 Task: Look for space in Gardner, United States from 6th September, 2023 to 15th September, 2023 for 6 adults in price range Rs.8000 to Rs.12000. Place can be entire place or private room with 6 bedrooms having 6 beds and 6 bathrooms. Property type can be house, flat, guest house. Amenities needed are: wifi, TV, free parkinig on premises, gym, breakfast. Booking option can be shelf check-in. Required host language is English.
Action: Mouse moved to (424, 116)
Screenshot: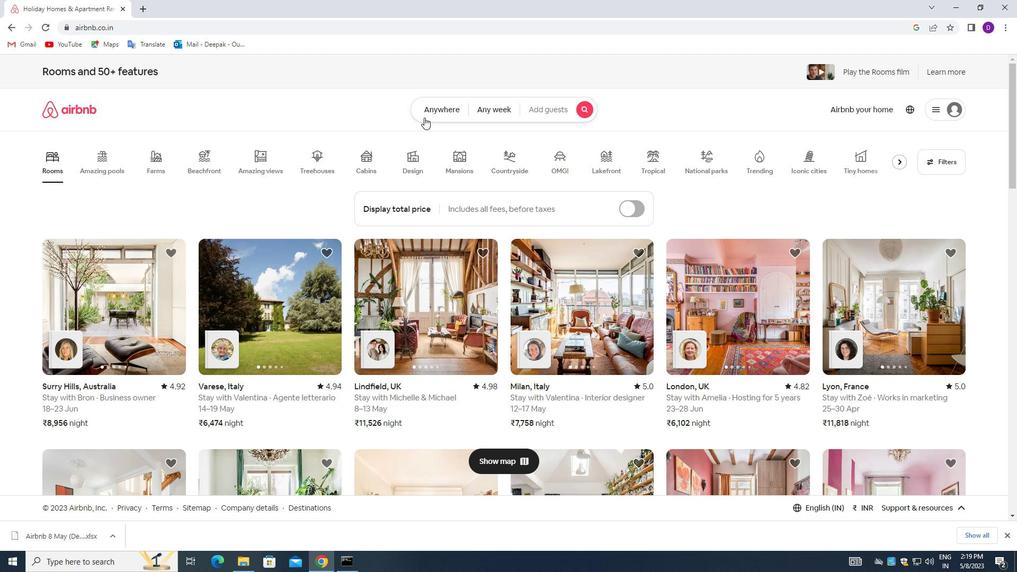 
Action: Mouse pressed left at (424, 116)
Screenshot: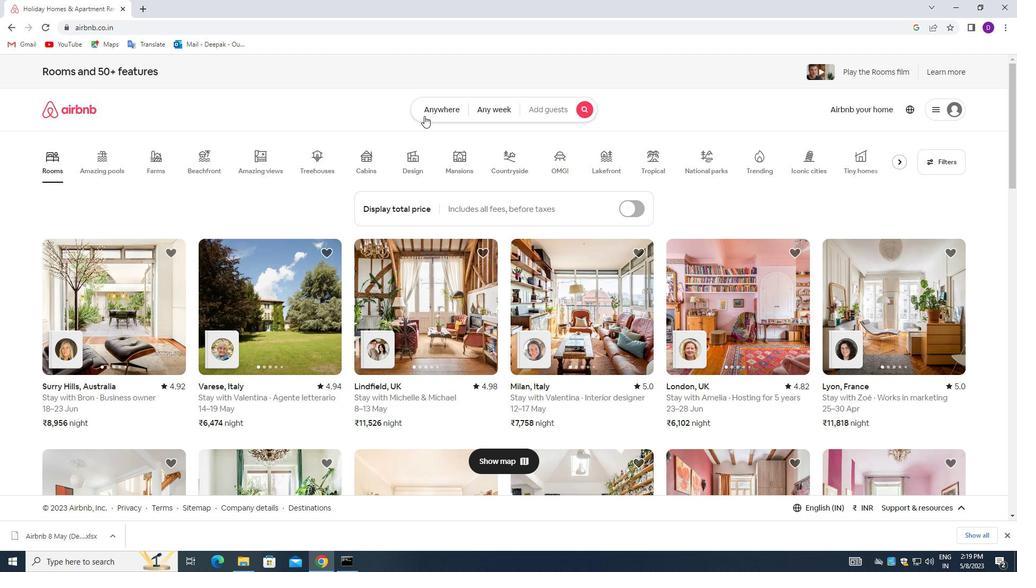 
Action: Mouse moved to (397, 157)
Screenshot: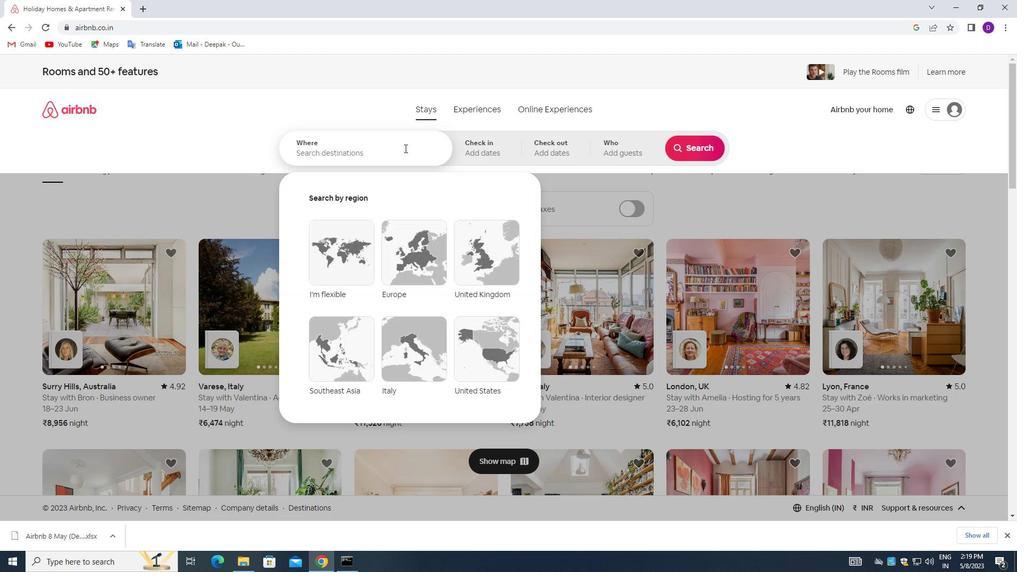
Action: Mouse pressed left at (397, 157)
Screenshot: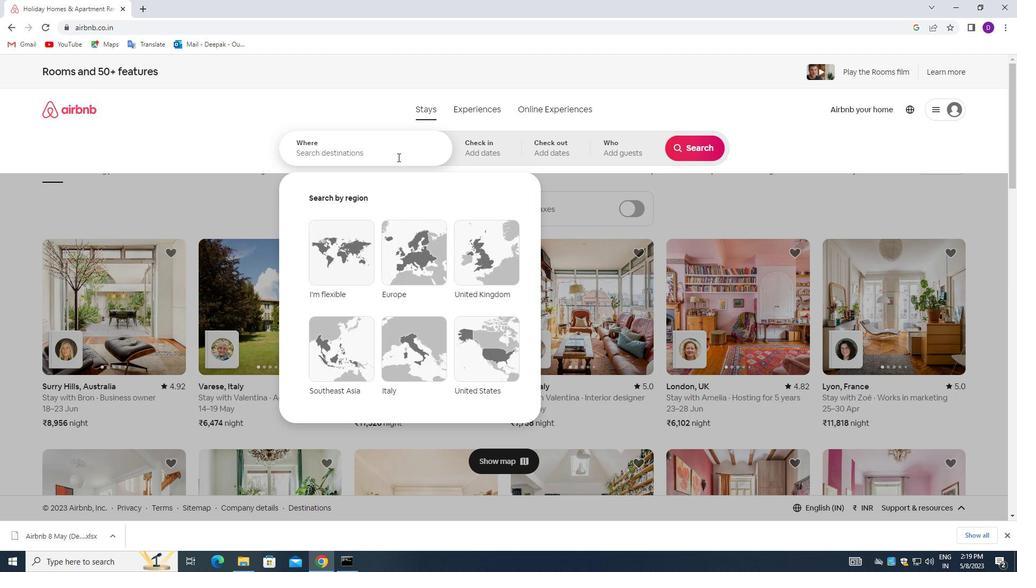 
Action: Mouse moved to (225, 219)
Screenshot: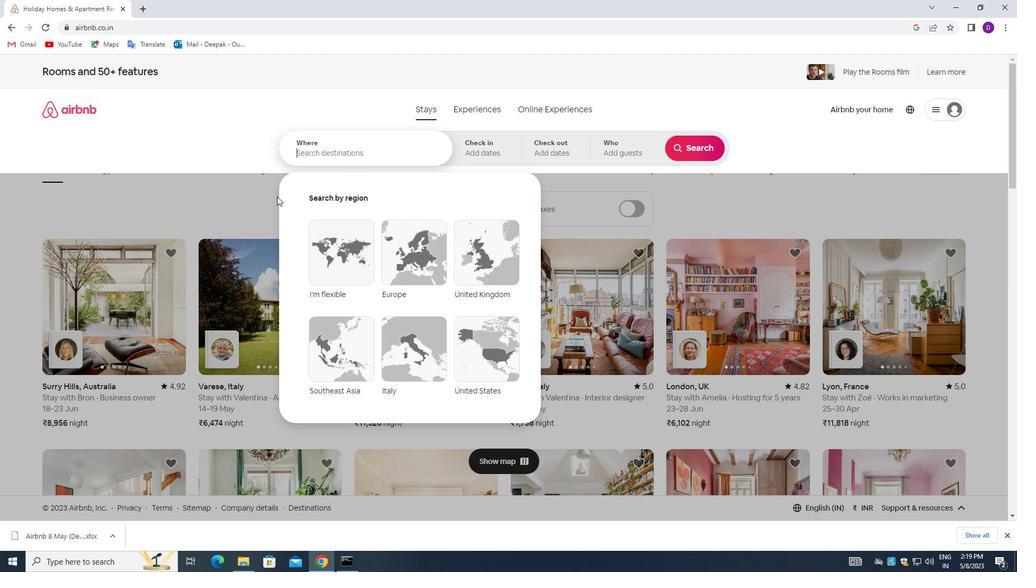 
Action: Key pressed <Key.shift_r>Garde<Key.backspace>ner,<Key.space><Key.shift>UNITED<Key.space><Key.shift_r>STATES<Key.enter>
Screenshot: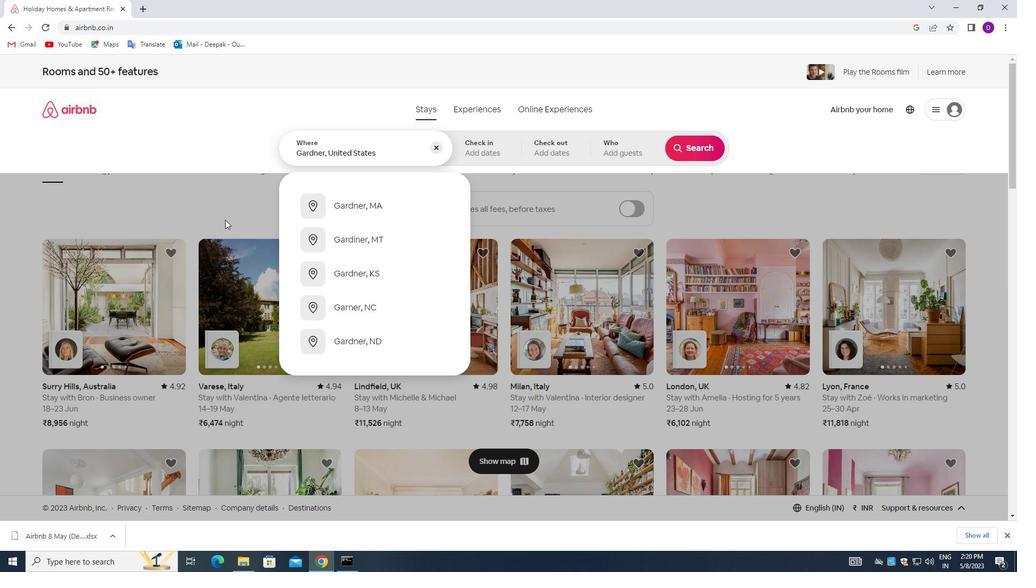 
Action: Mouse moved to (692, 235)
Screenshot: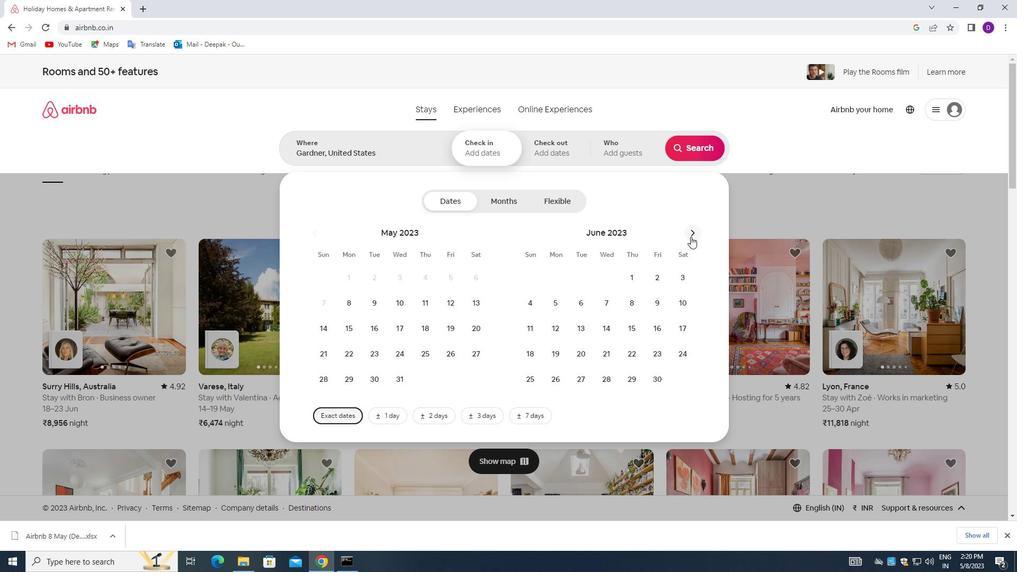 
Action: Mouse pressed left at (692, 235)
Screenshot: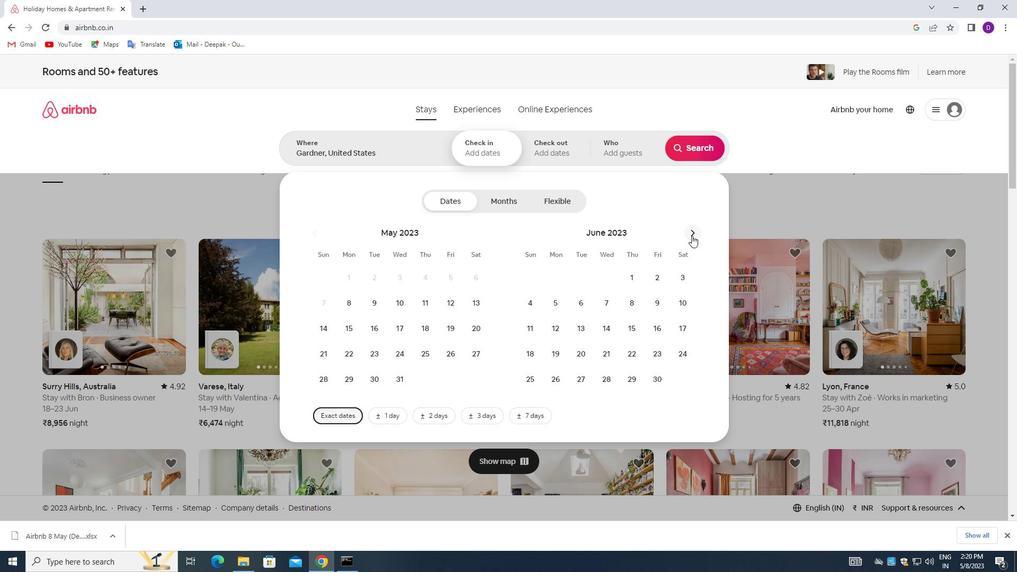 
Action: Mouse pressed left at (692, 235)
Screenshot: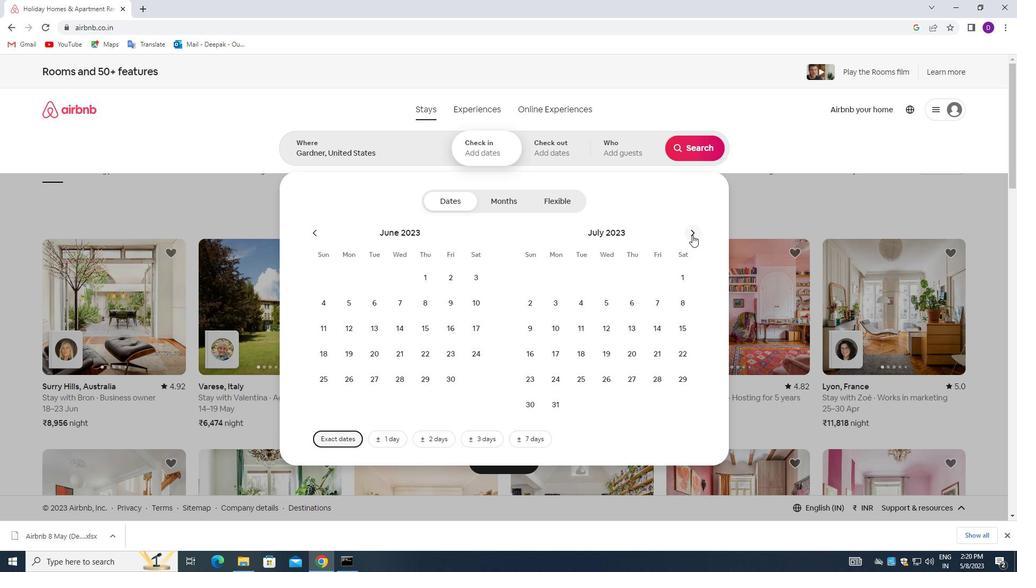 
Action: Mouse pressed left at (692, 235)
Screenshot: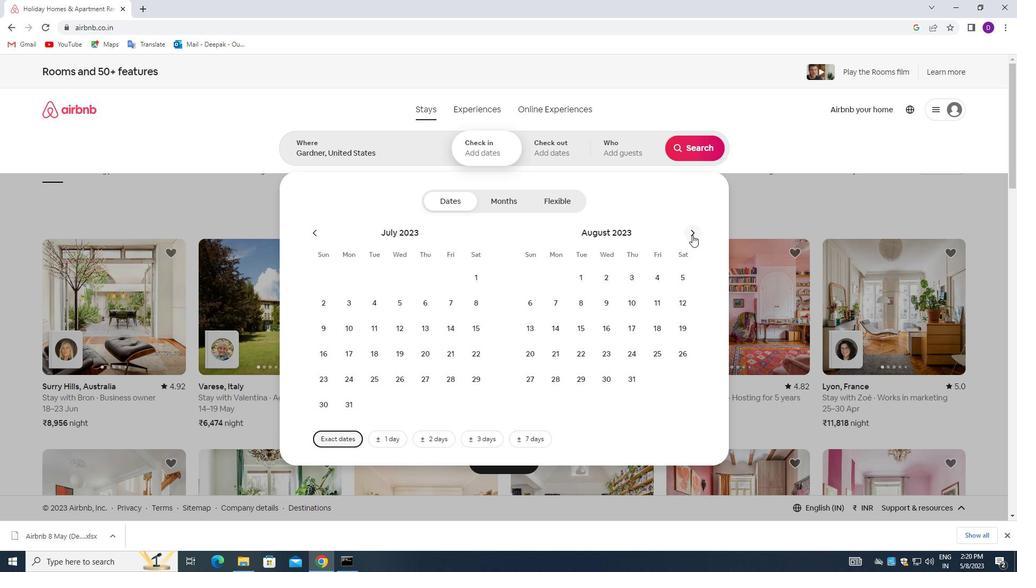 
Action: Mouse moved to (607, 301)
Screenshot: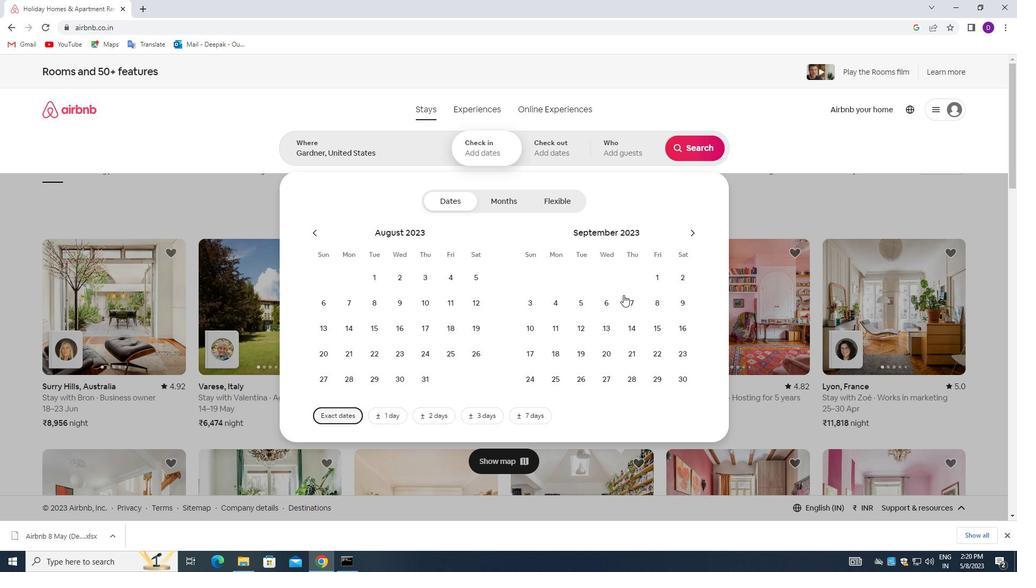 
Action: Mouse pressed left at (607, 301)
Screenshot: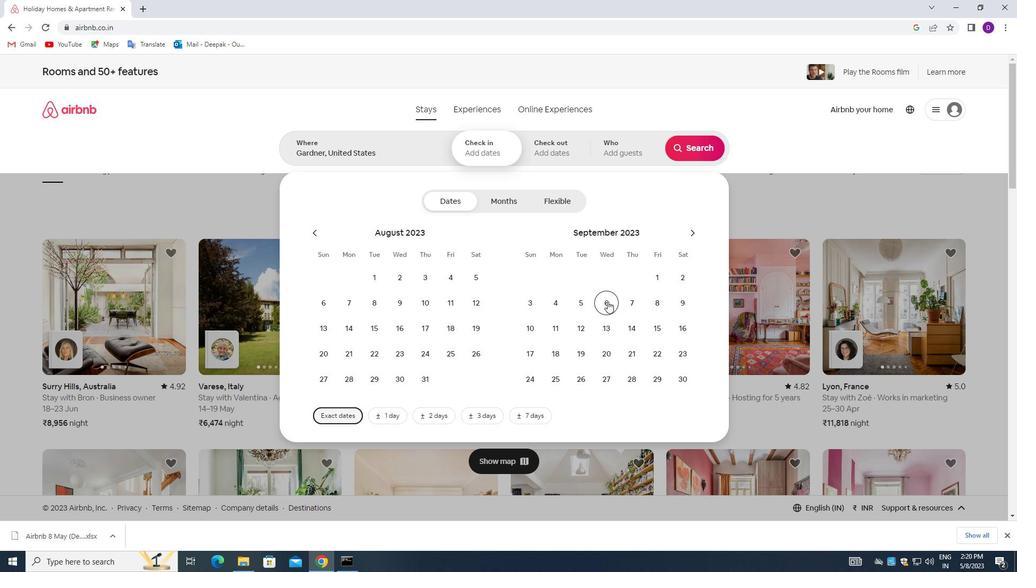 
Action: Mouse moved to (655, 325)
Screenshot: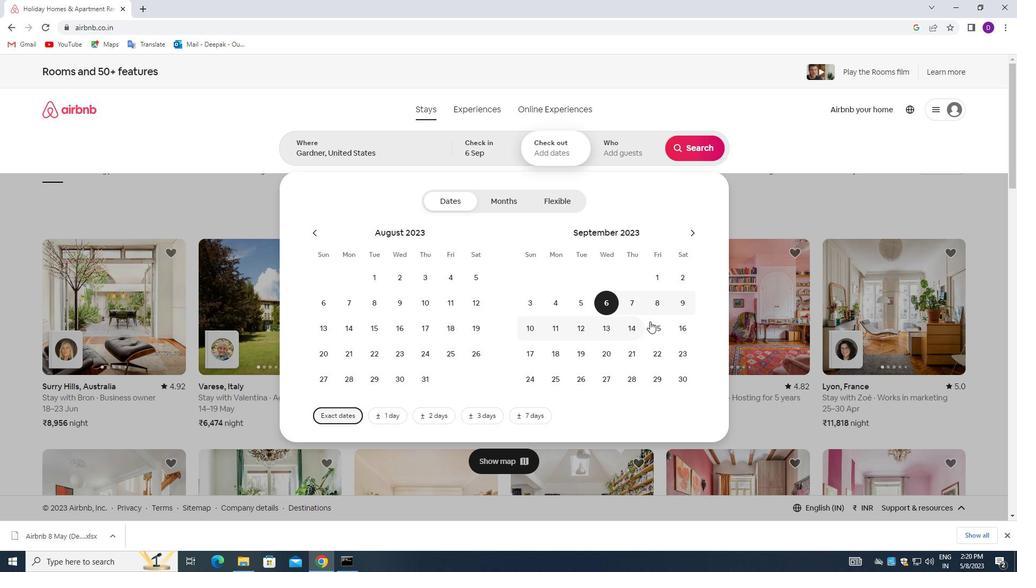 
Action: Mouse pressed left at (655, 325)
Screenshot: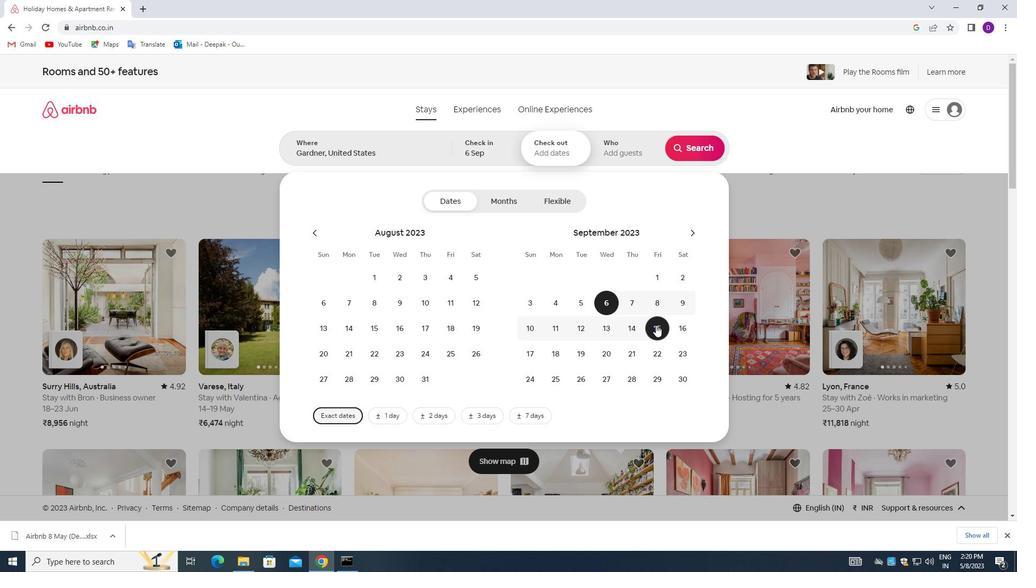 
Action: Mouse moved to (618, 155)
Screenshot: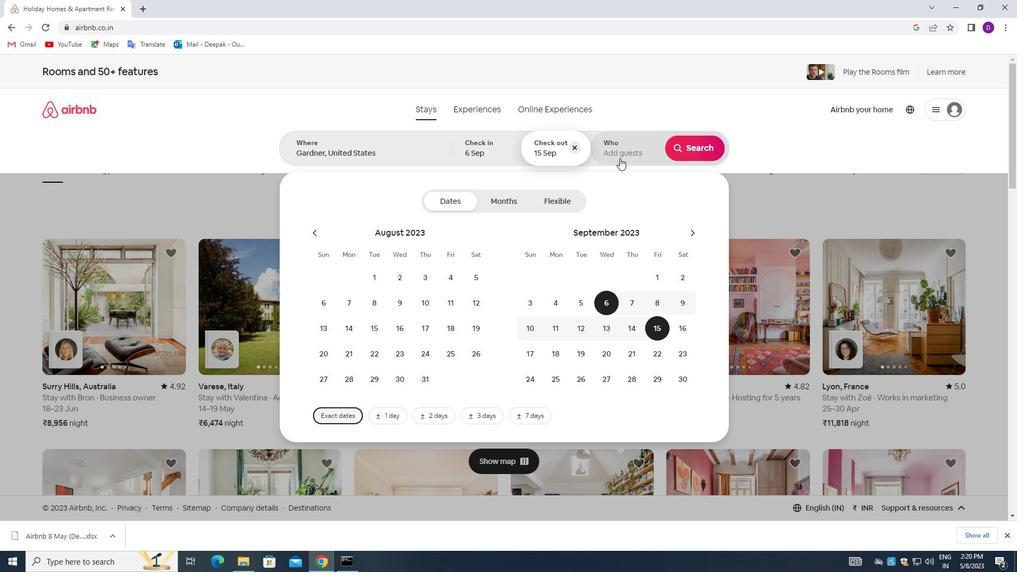 
Action: Mouse pressed left at (618, 155)
Screenshot: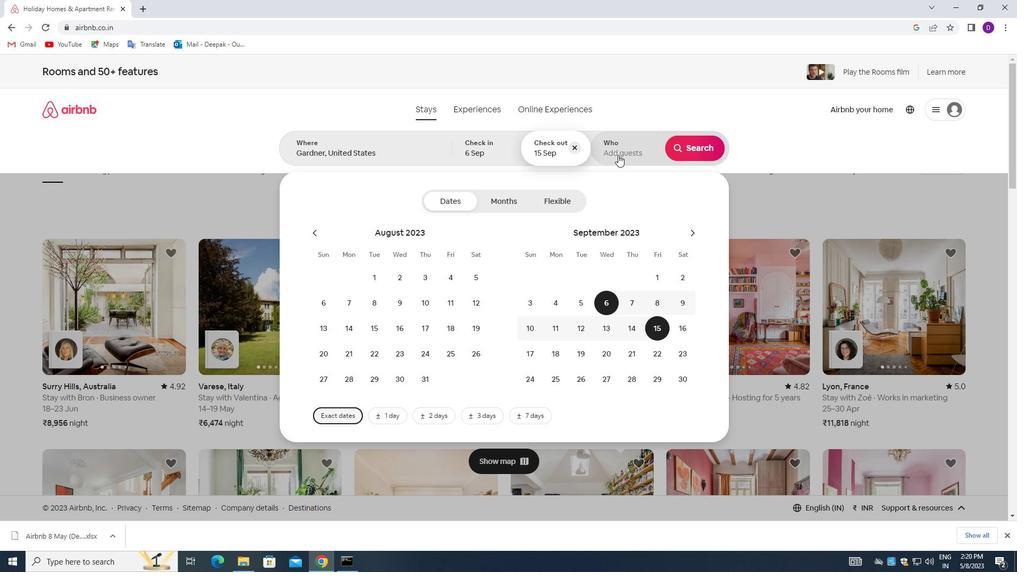 
Action: Mouse moved to (694, 200)
Screenshot: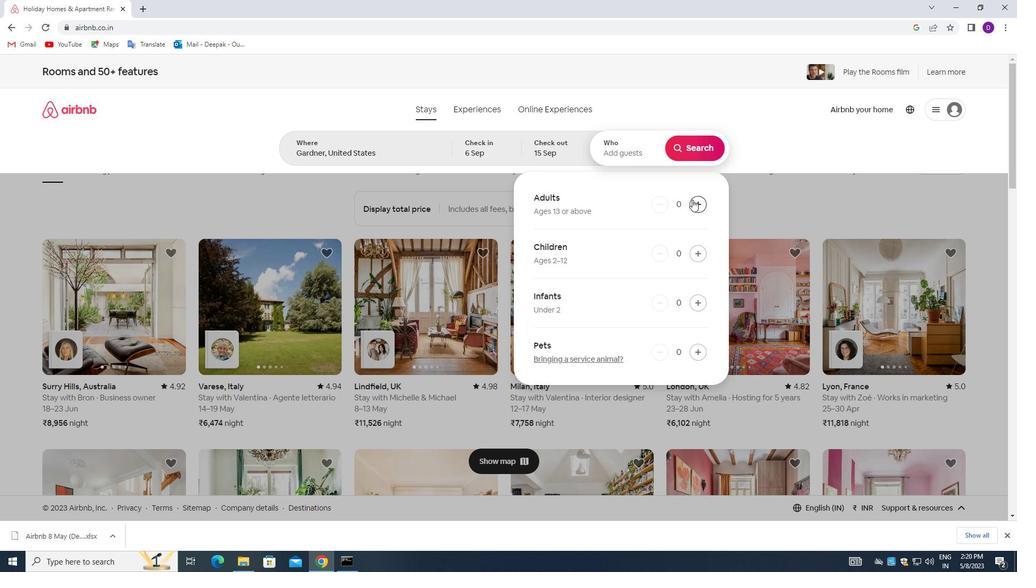 
Action: Mouse pressed left at (694, 200)
Screenshot: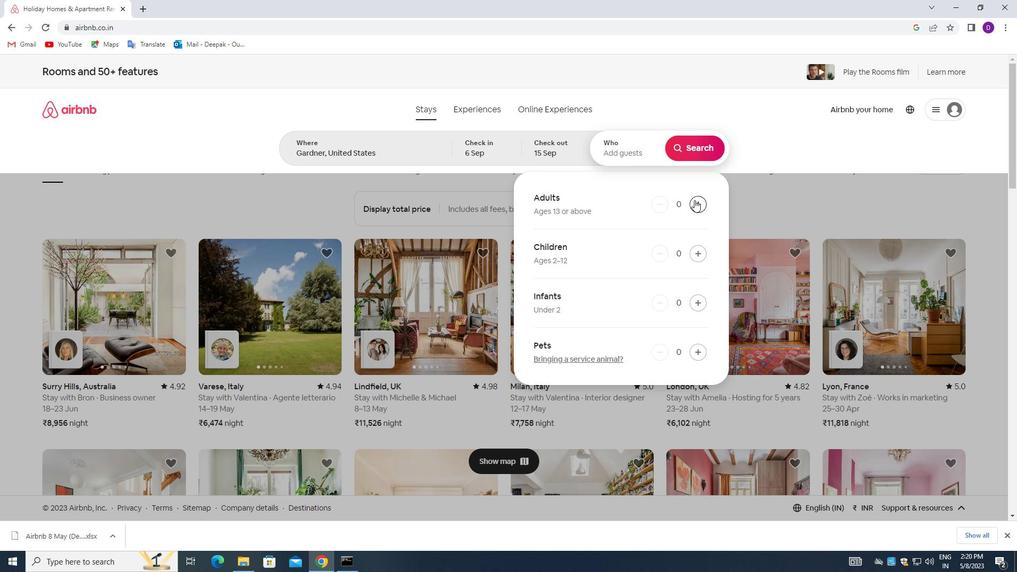 
Action: Mouse pressed left at (694, 200)
Screenshot: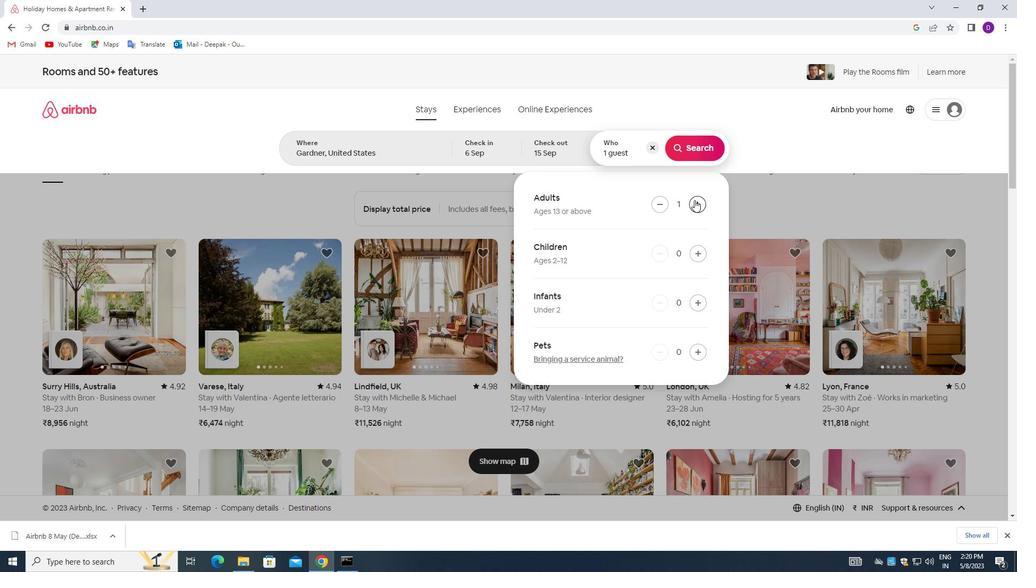 
Action: Mouse pressed left at (694, 200)
Screenshot: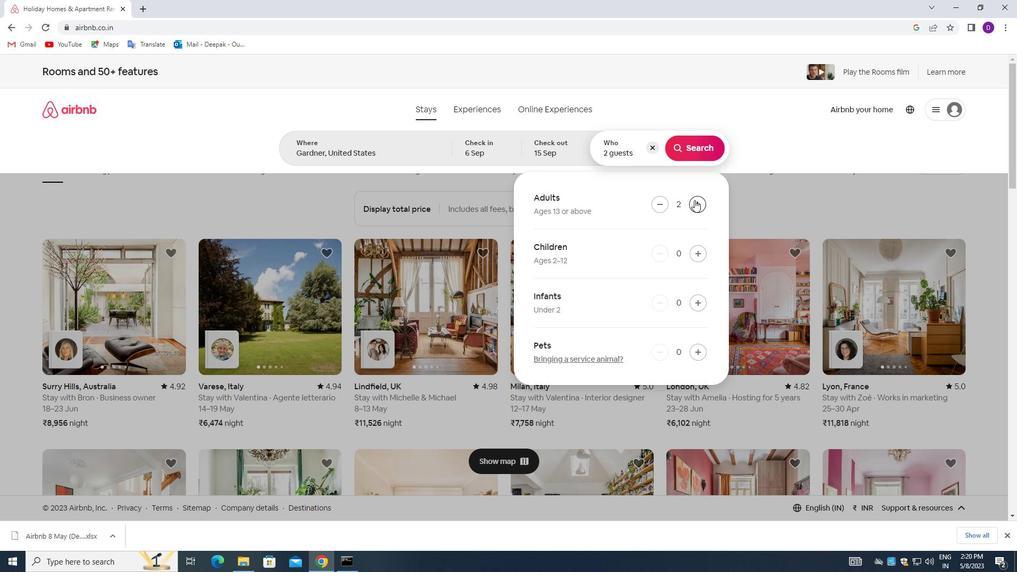 
Action: Mouse pressed left at (694, 200)
Screenshot: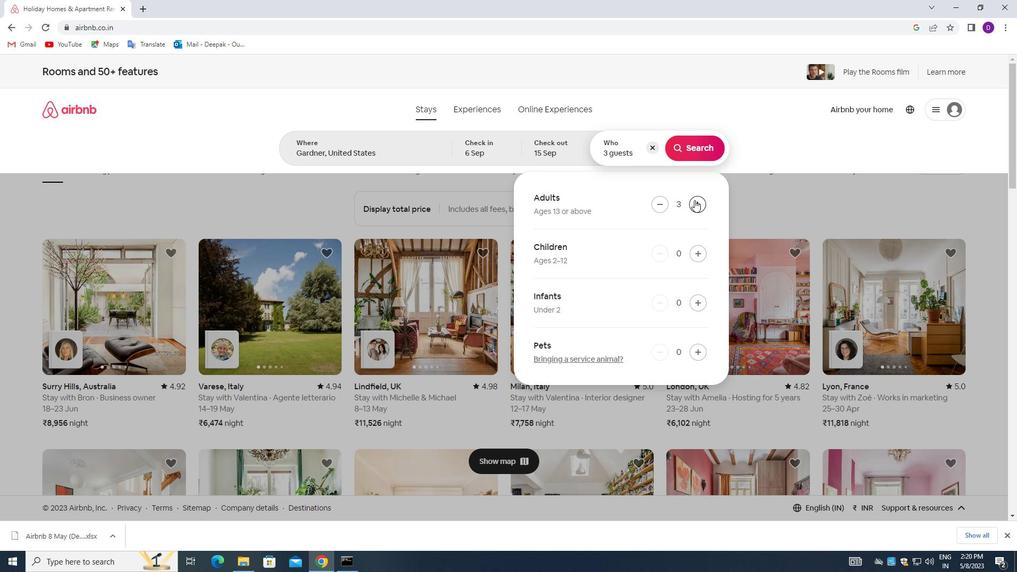 
Action: Mouse pressed left at (694, 200)
Screenshot: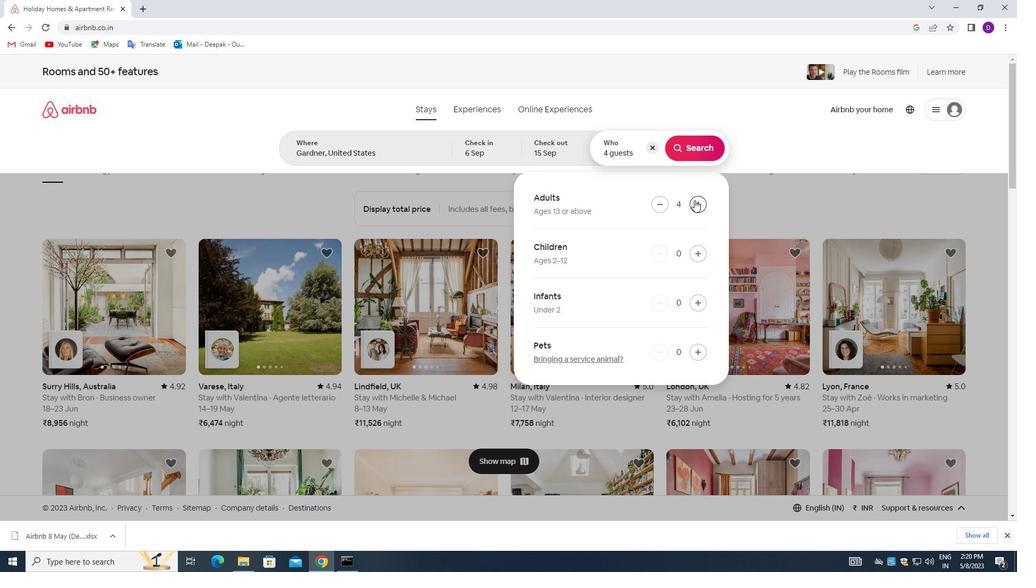 
Action: Mouse pressed left at (694, 200)
Screenshot: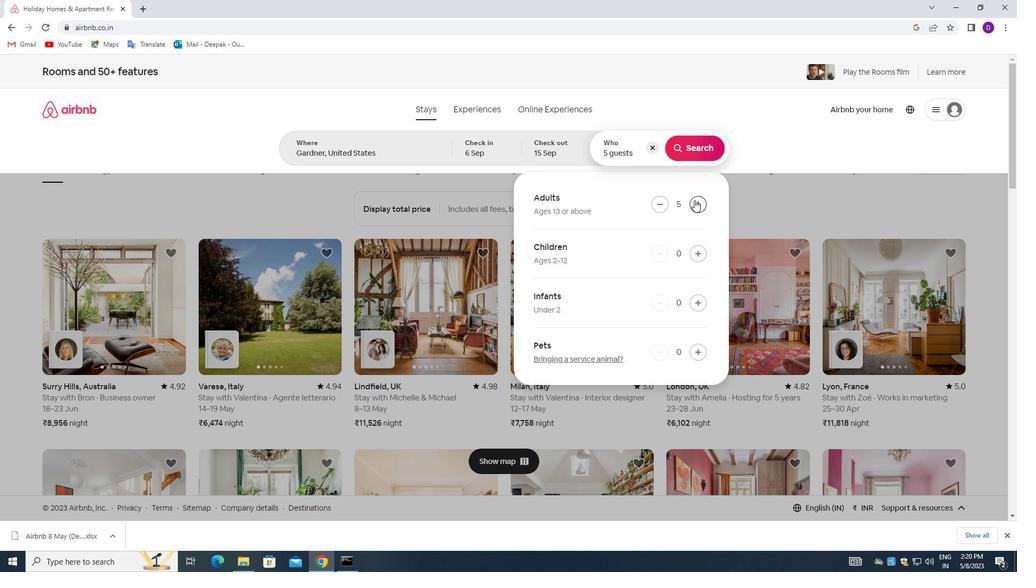 
Action: Mouse moved to (698, 142)
Screenshot: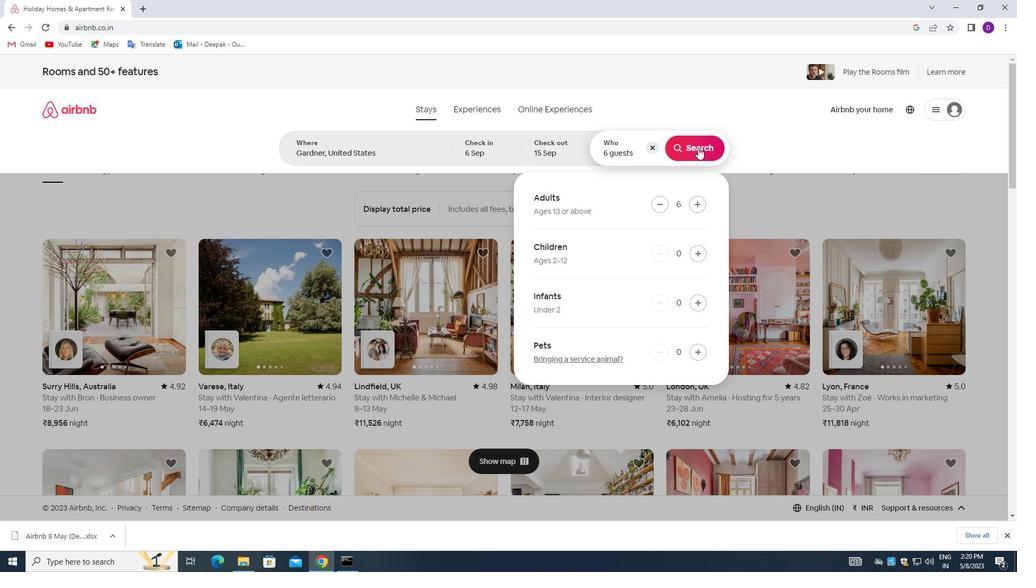 
Action: Mouse pressed left at (698, 142)
Screenshot: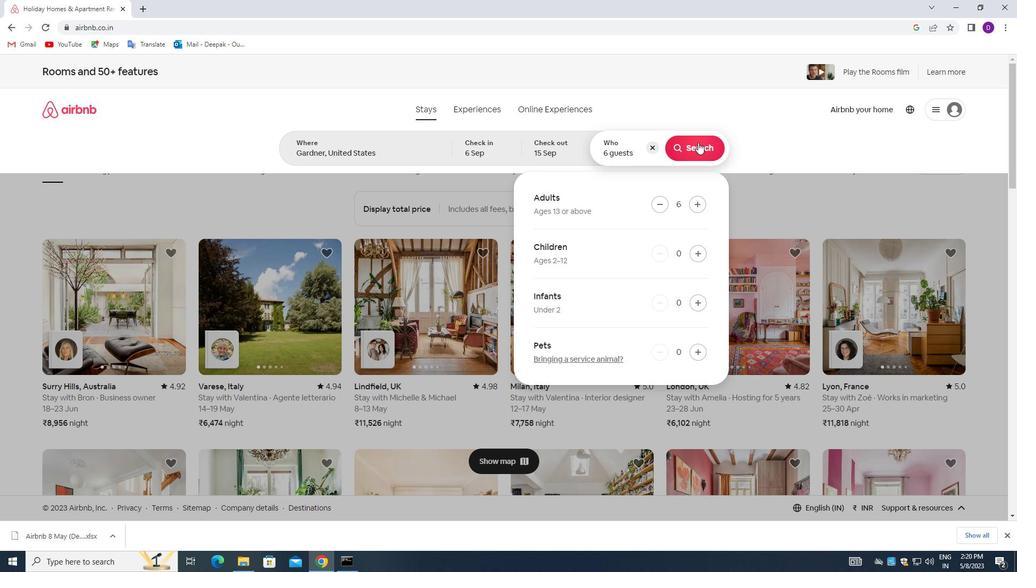 
Action: Mouse moved to (966, 114)
Screenshot: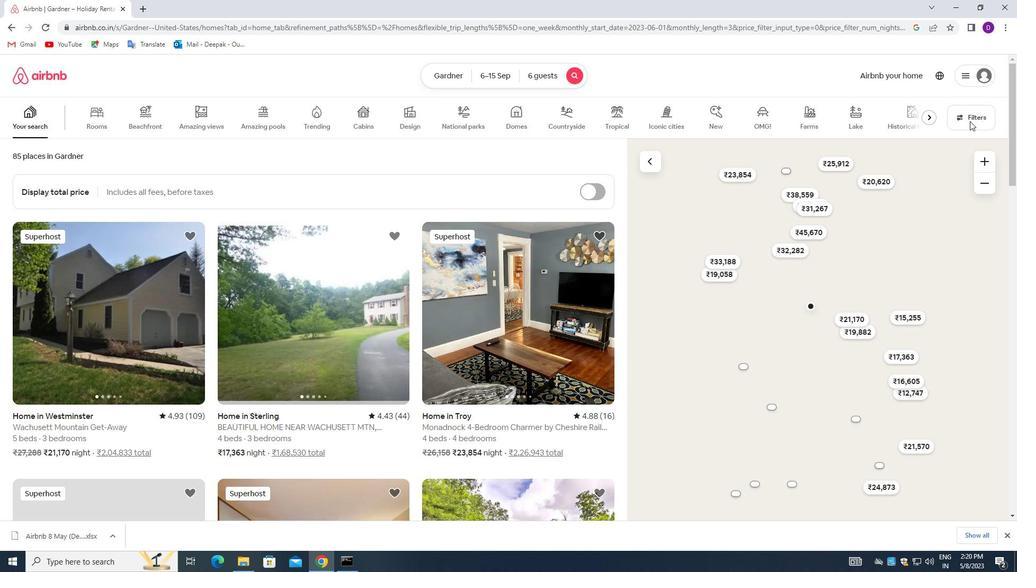 
Action: Mouse pressed left at (966, 114)
Screenshot: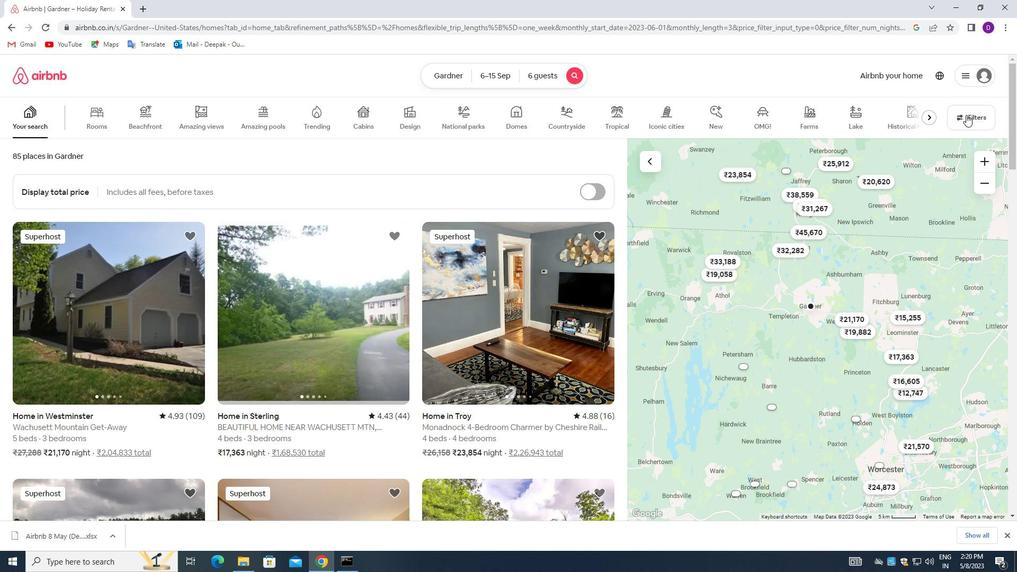 
Action: Mouse moved to (363, 376)
Screenshot: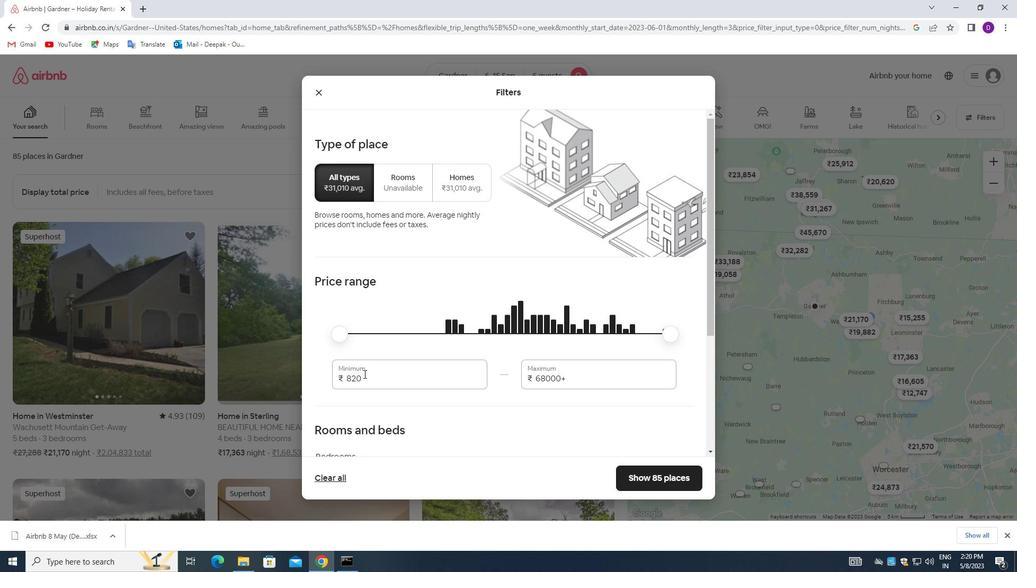 
Action: Mouse pressed left at (363, 376)
Screenshot: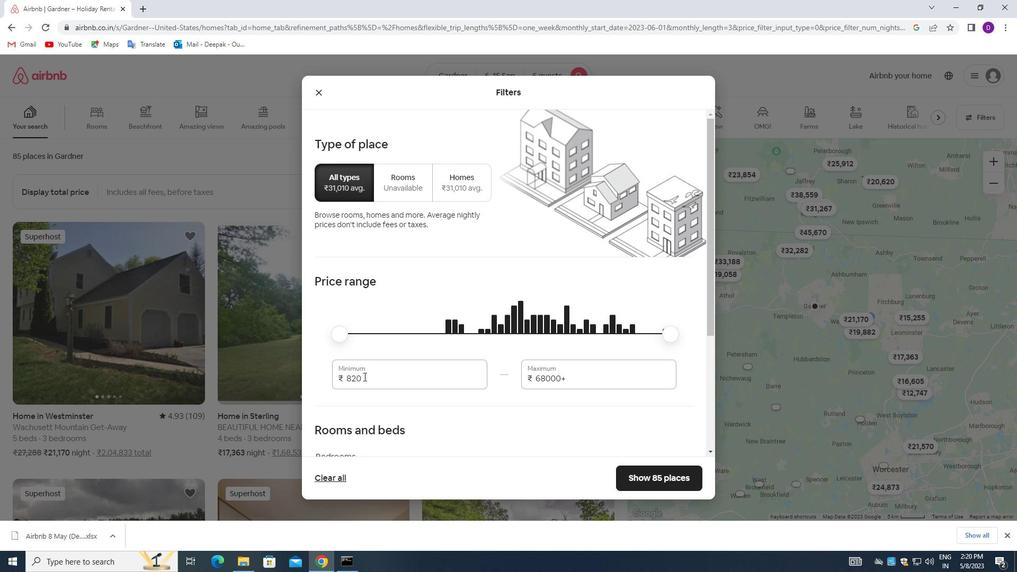 
Action: Mouse pressed left at (363, 376)
Screenshot: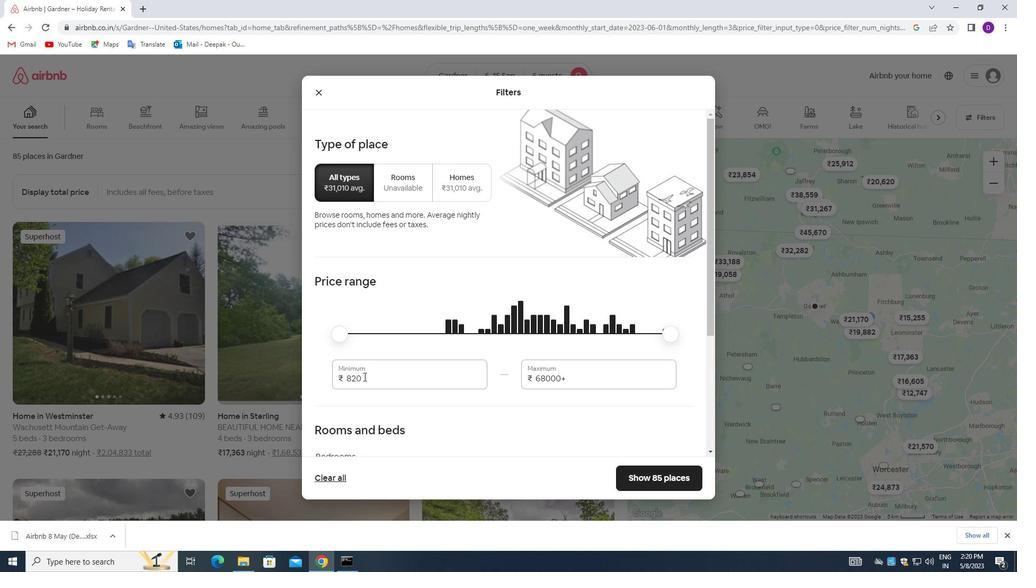 
Action: Key pressed 8000<Key.tab>12000
Screenshot: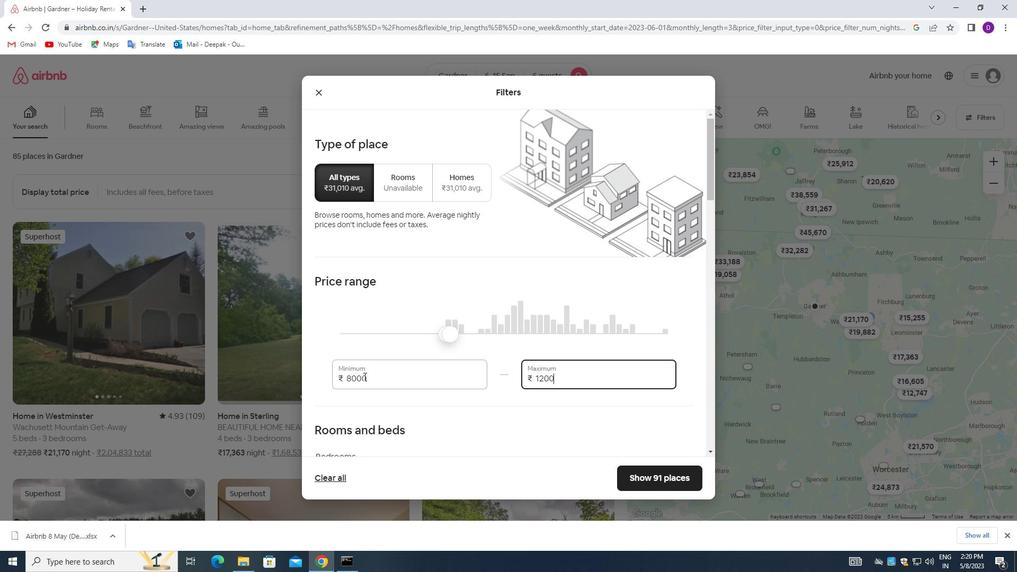 
Action: Mouse moved to (448, 383)
Screenshot: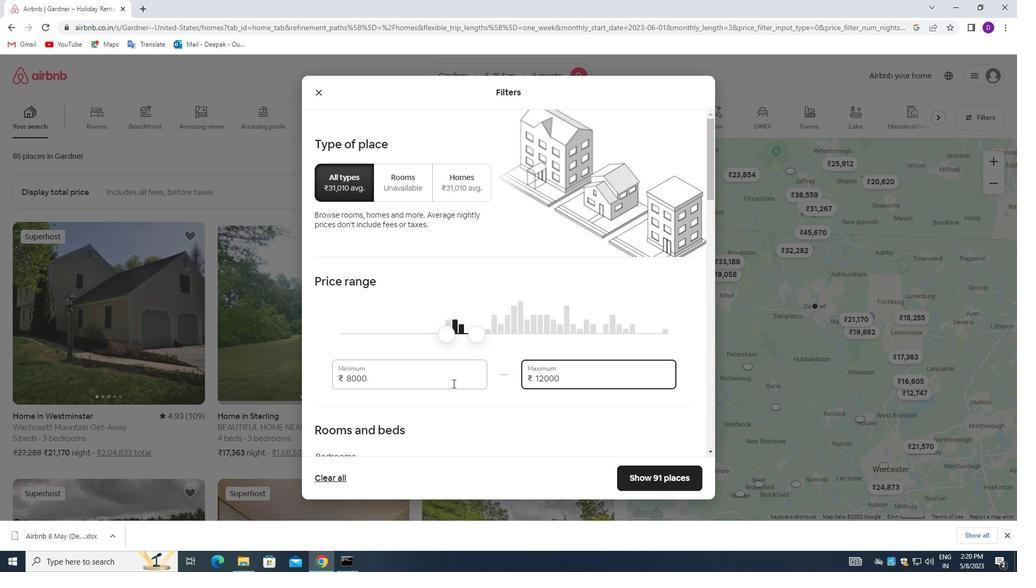 
Action: Mouse scrolled (448, 383) with delta (0, 0)
Screenshot: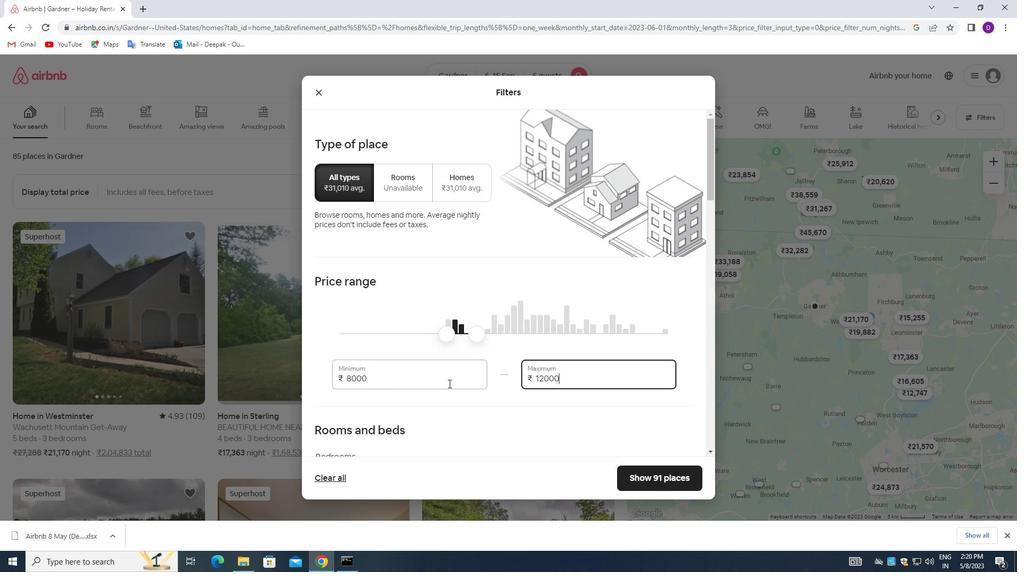 
Action: Mouse scrolled (448, 383) with delta (0, 0)
Screenshot: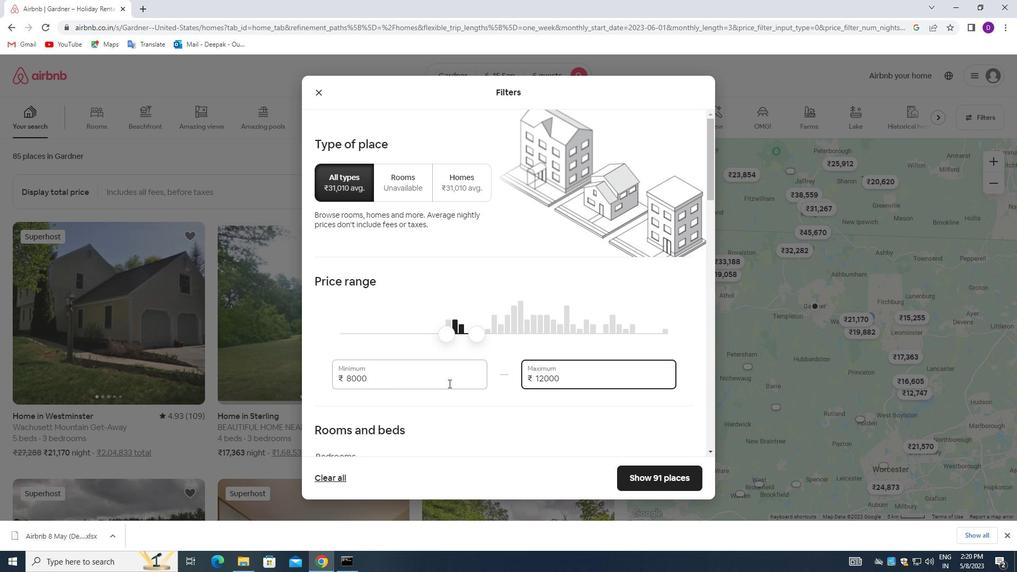 
Action: Mouse scrolled (448, 383) with delta (0, 0)
Screenshot: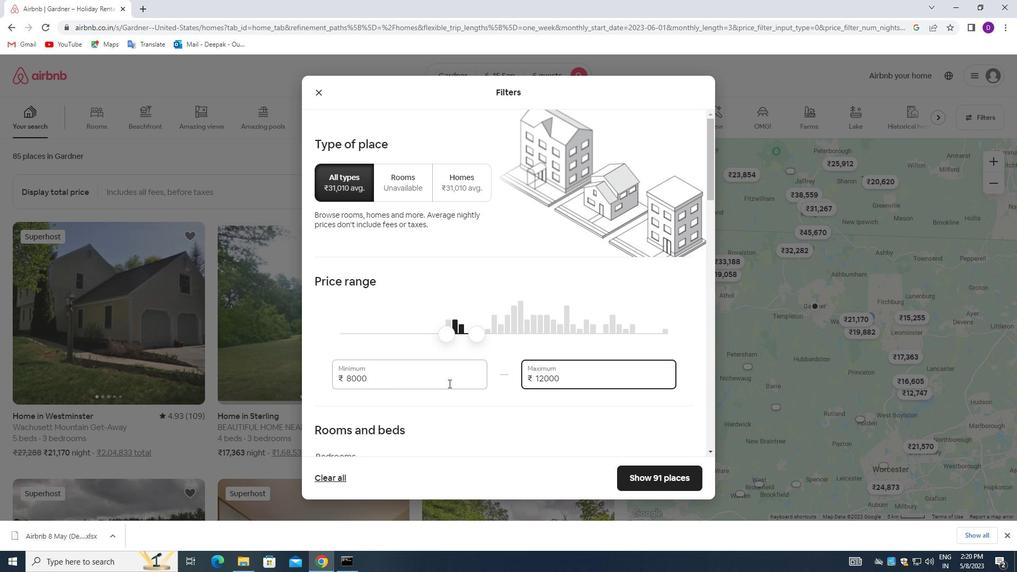 
Action: Mouse scrolled (448, 383) with delta (0, 0)
Screenshot: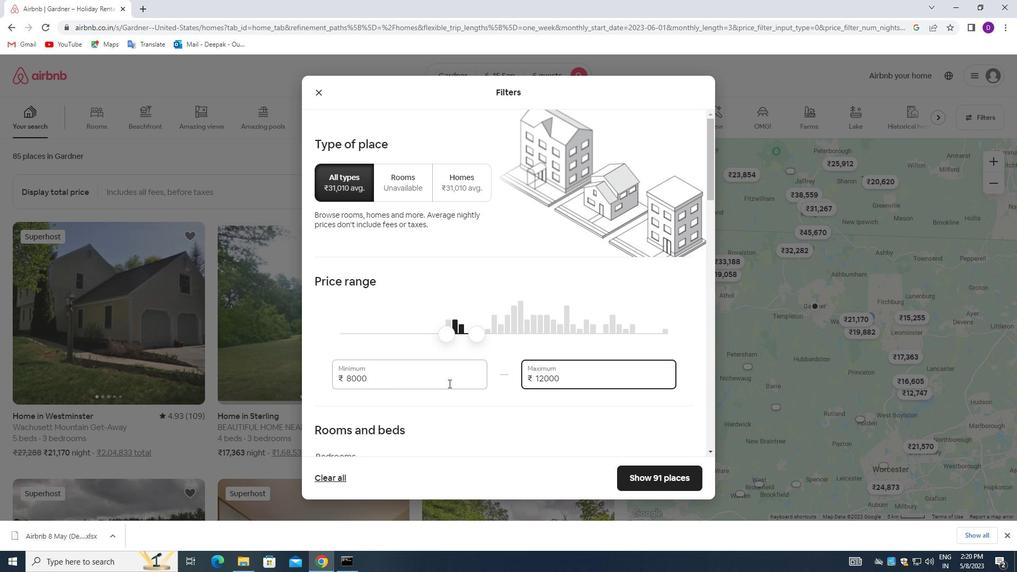 
Action: Mouse moved to (562, 279)
Screenshot: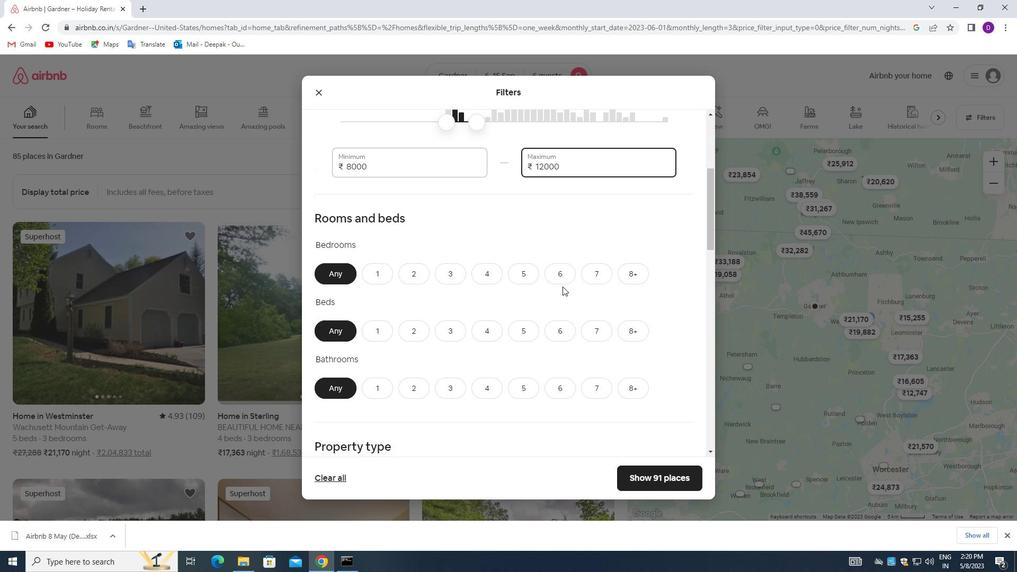 
Action: Mouse pressed left at (562, 279)
Screenshot: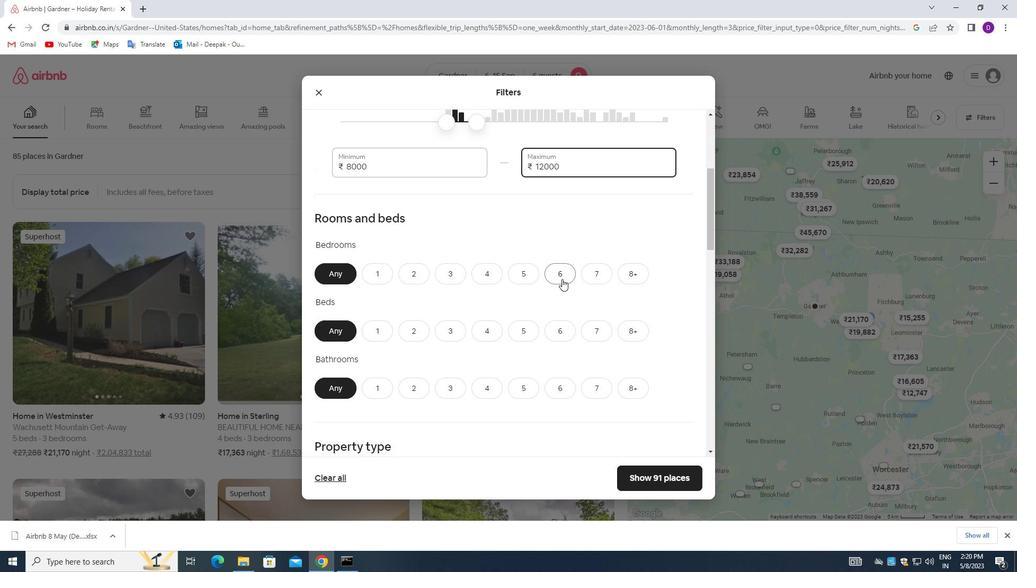
Action: Mouse moved to (560, 333)
Screenshot: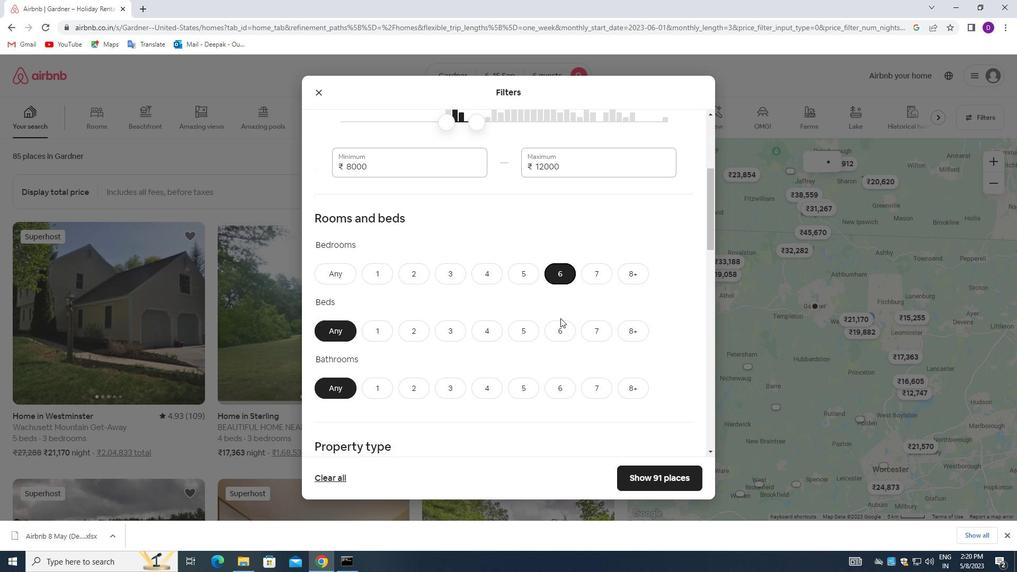 
Action: Mouse pressed left at (560, 333)
Screenshot: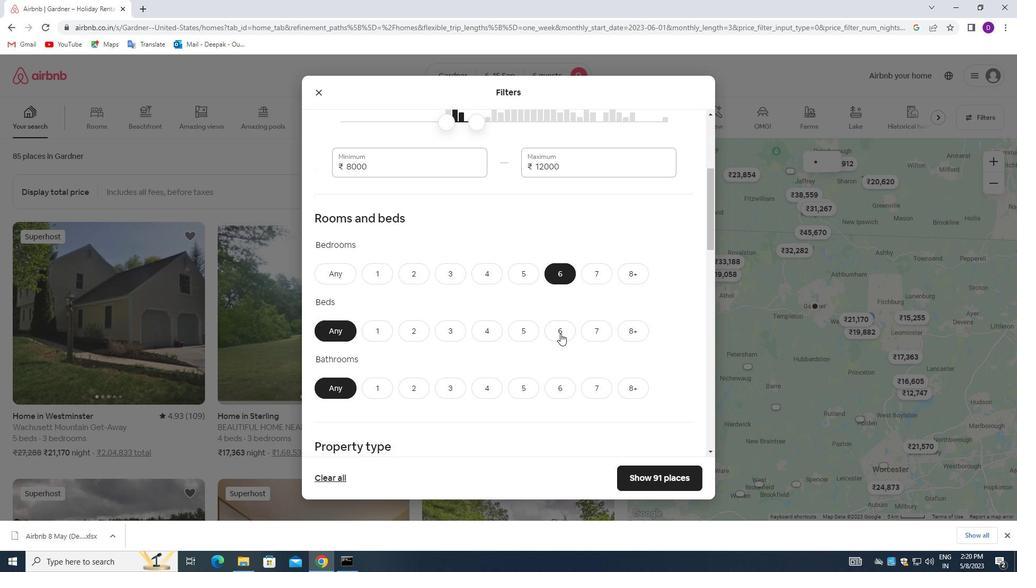 
Action: Mouse moved to (556, 385)
Screenshot: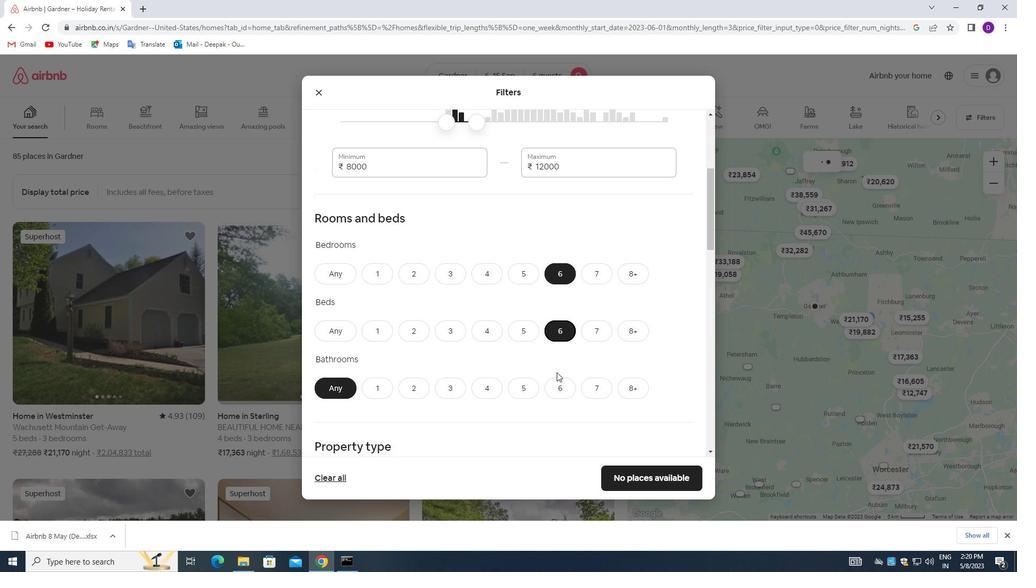 
Action: Mouse pressed left at (556, 385)
Screenshot: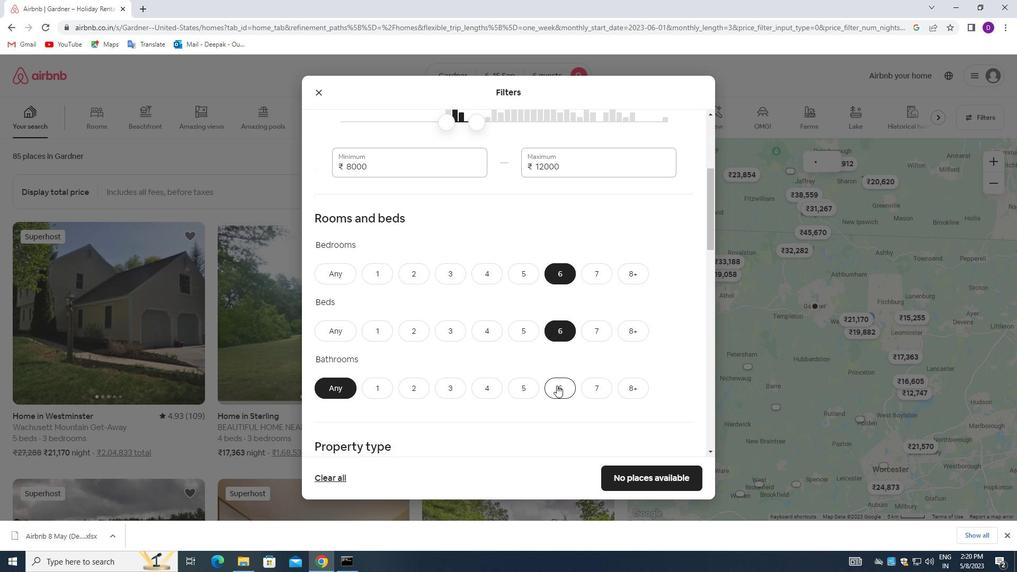 
Action: Mouse moved to (541, 304)
Screenshot: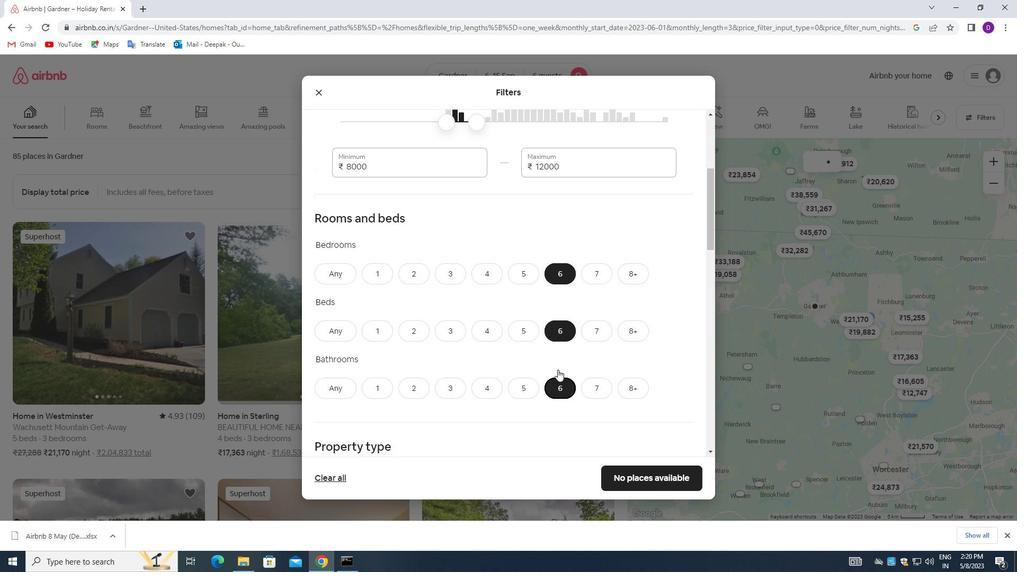 
Action: Mouse scrolled (541, 304) with delta (0, 0)
Screenshot: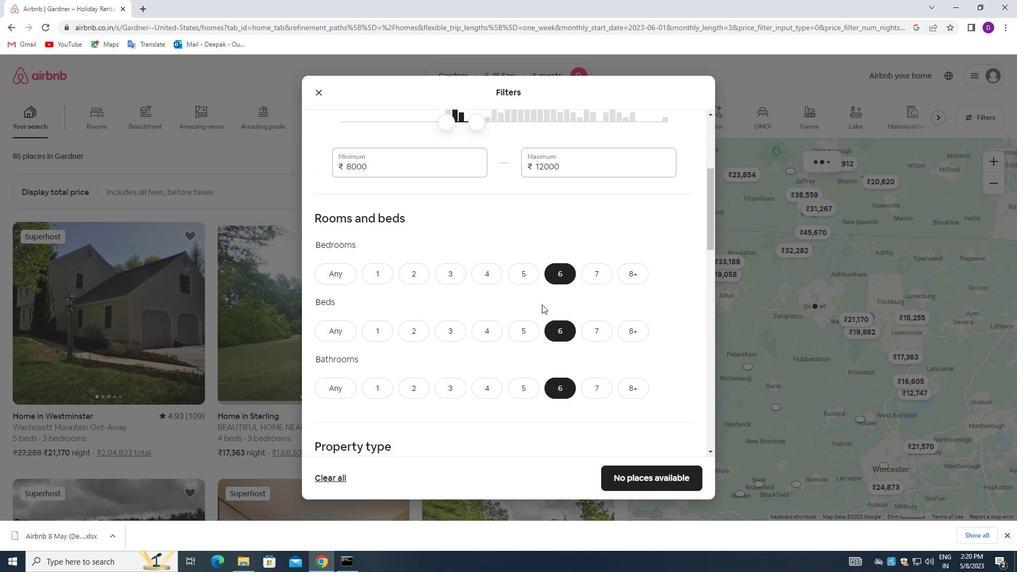 
Action: Mouse scrolled (541, 304) with delta (0, 0)
Screenshot: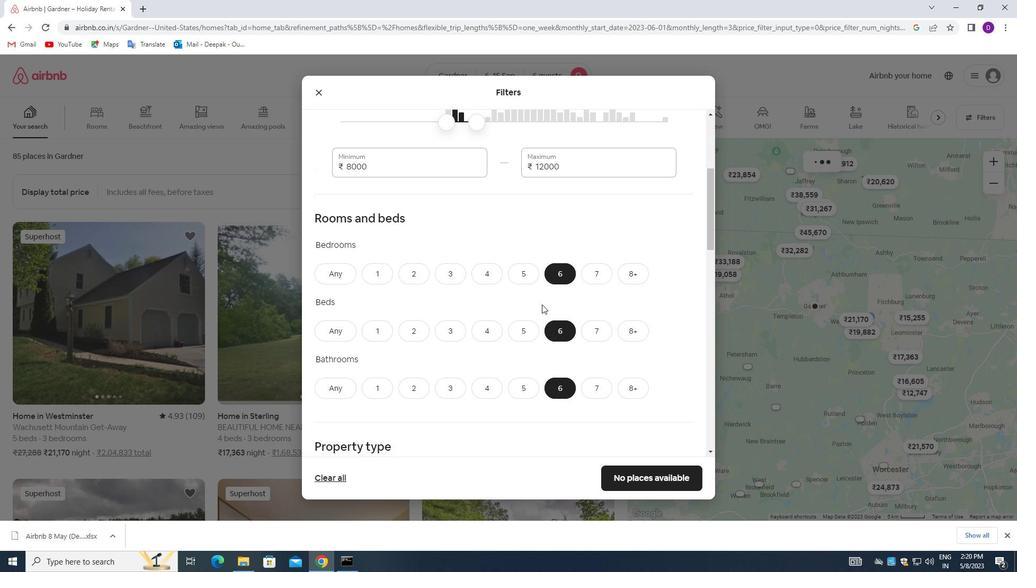 
Action: Mouse scrolled (541, 304) with delta (0, 0)
Screenshot: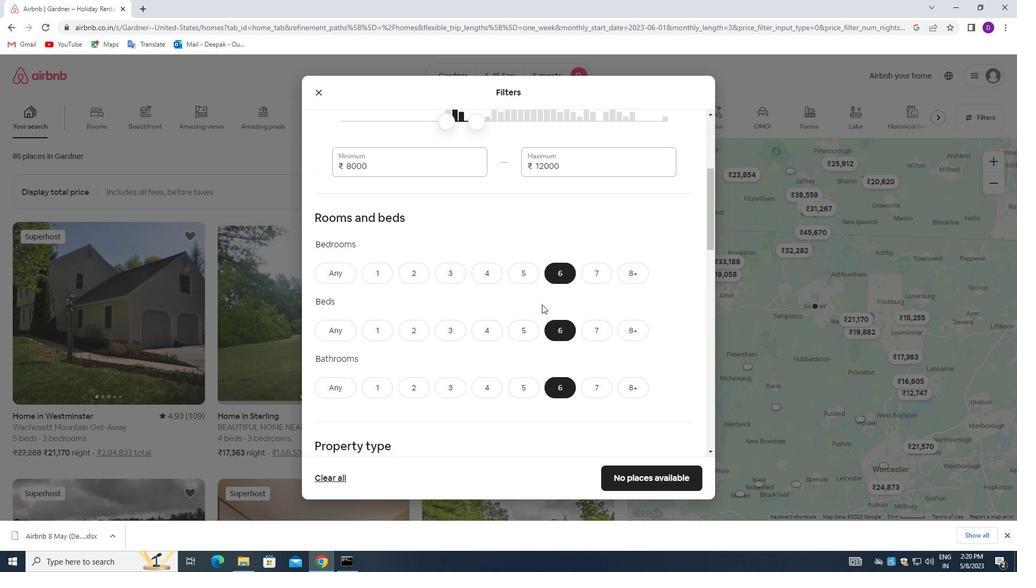 
Action: Mouse moved to (530, 300)
Screenshot: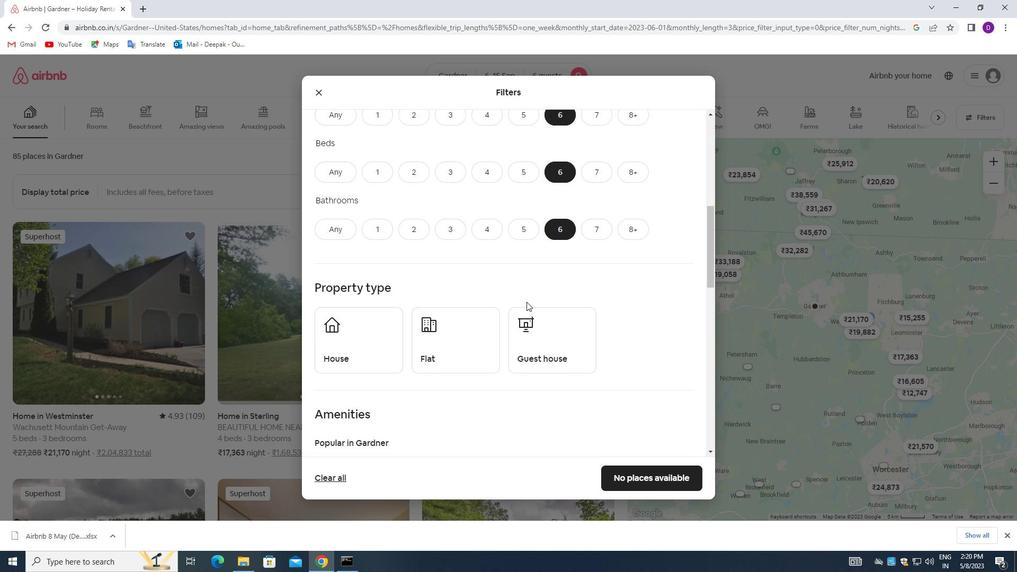 
Action: Mouse scrolled (530, 300) with delta (0, 0)
Screenshot: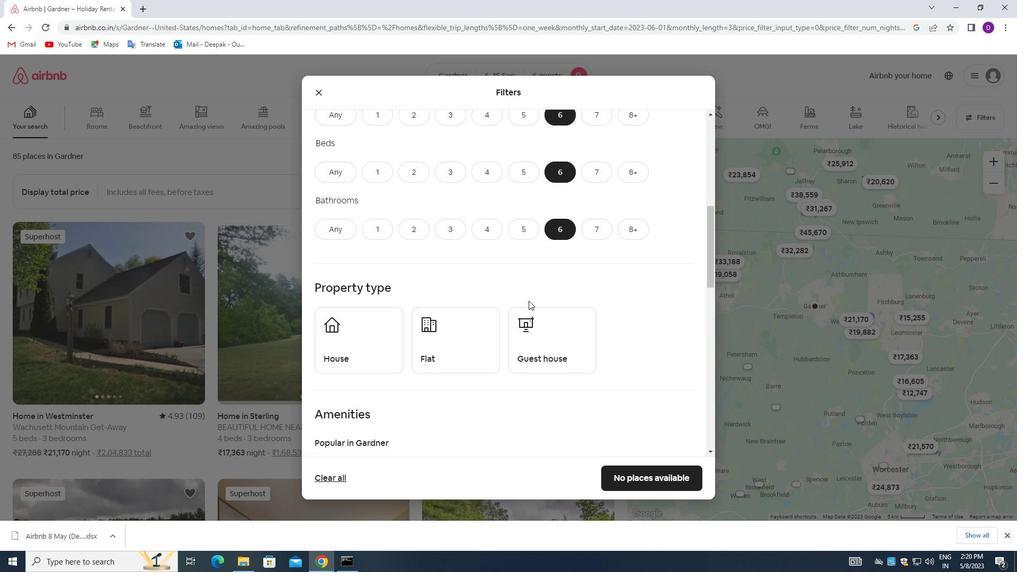 
Action: Mouse scrolled (530, 300) with delta (0, 0)
Screenshot: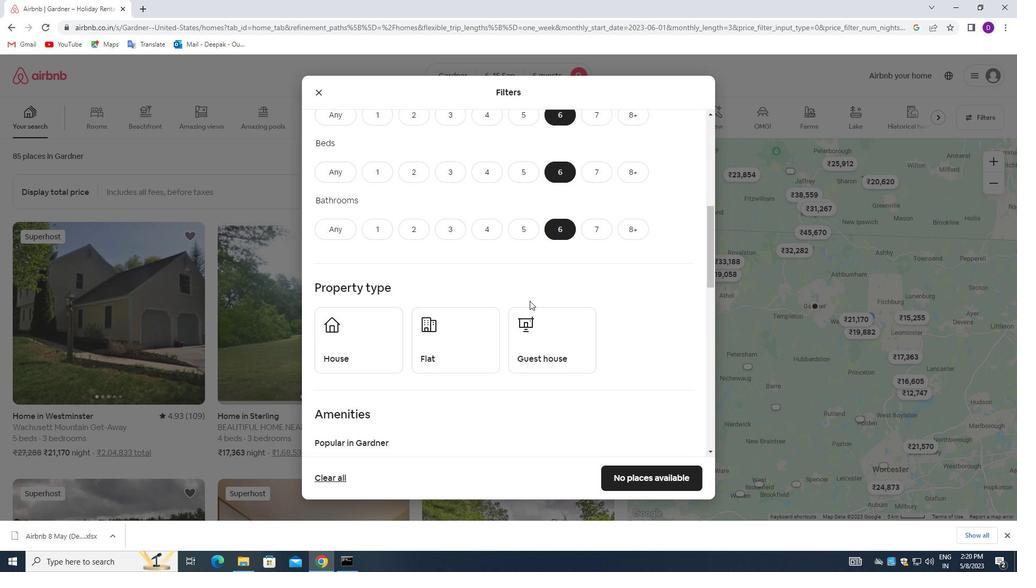 
Action: Mouse scrolled (530, 300) with delta (0, 0)
Screenshot: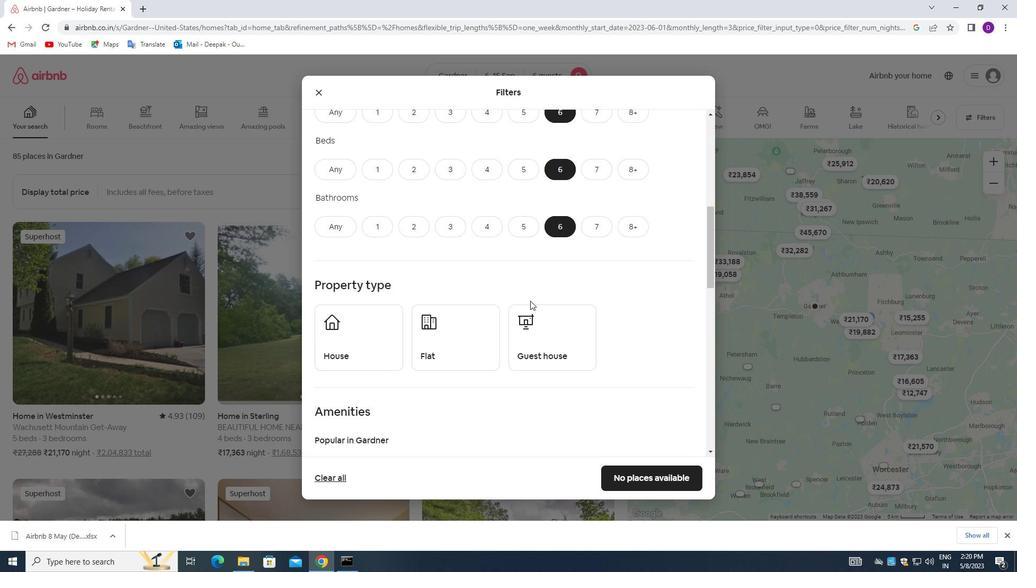 
Action: Mouse moved to (363, 191)
Screenshot: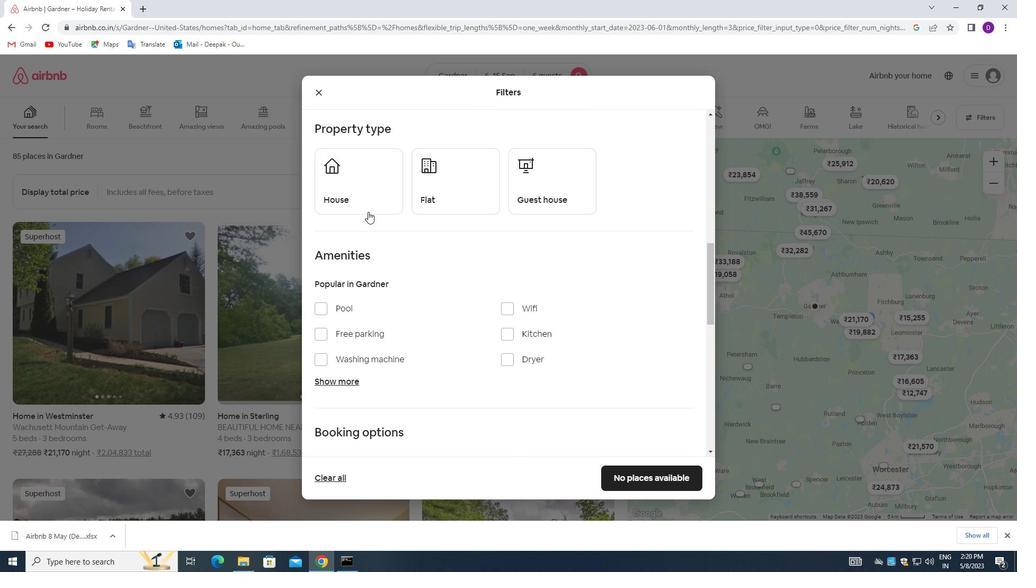 
Action: Mouse pressed left at (363, 191)
Screenshot: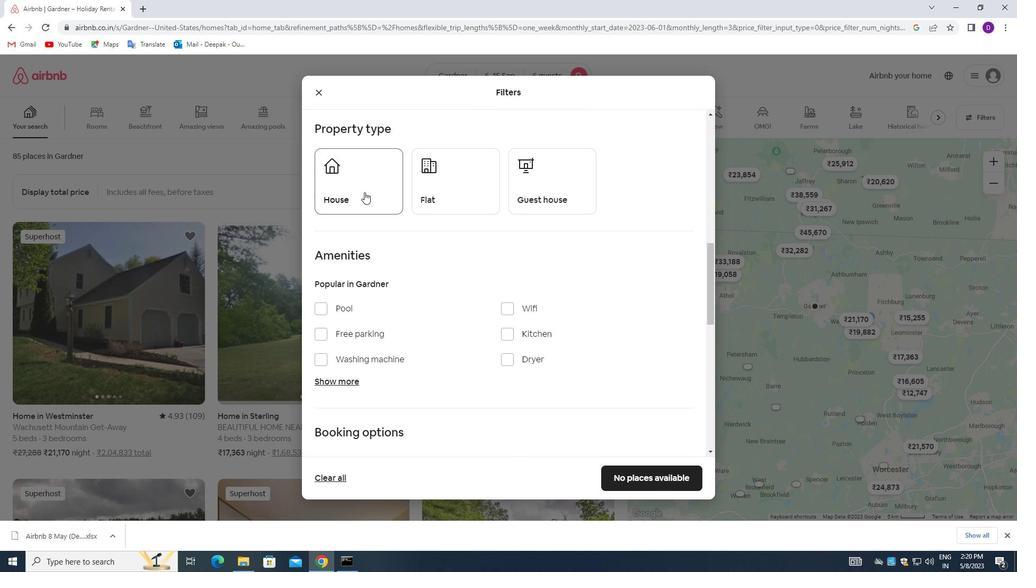 
Action: Mouse moved to (440, 192)
Screenshot: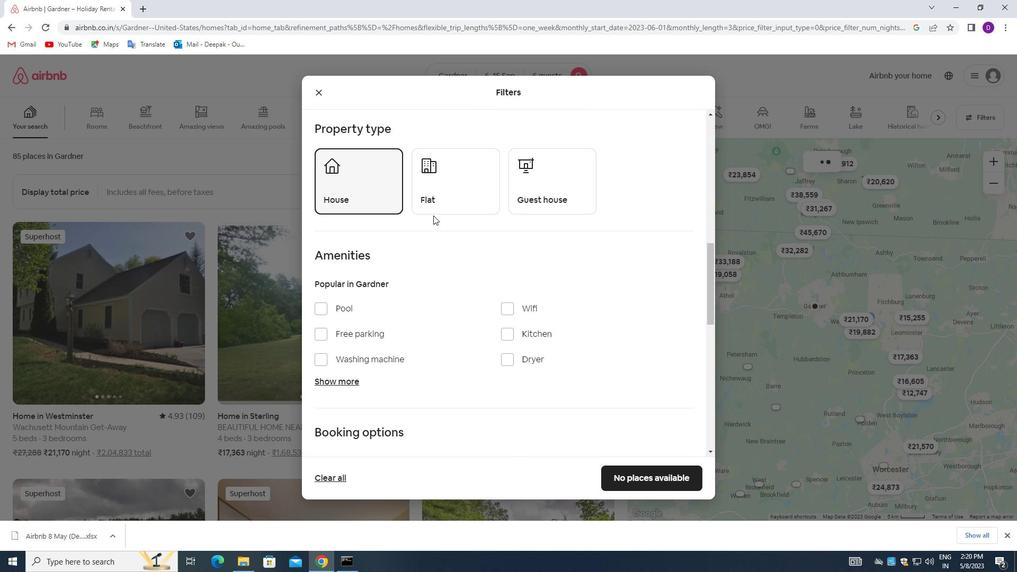 
Action: Mouse pressed left at (440, 192)
Screenshot: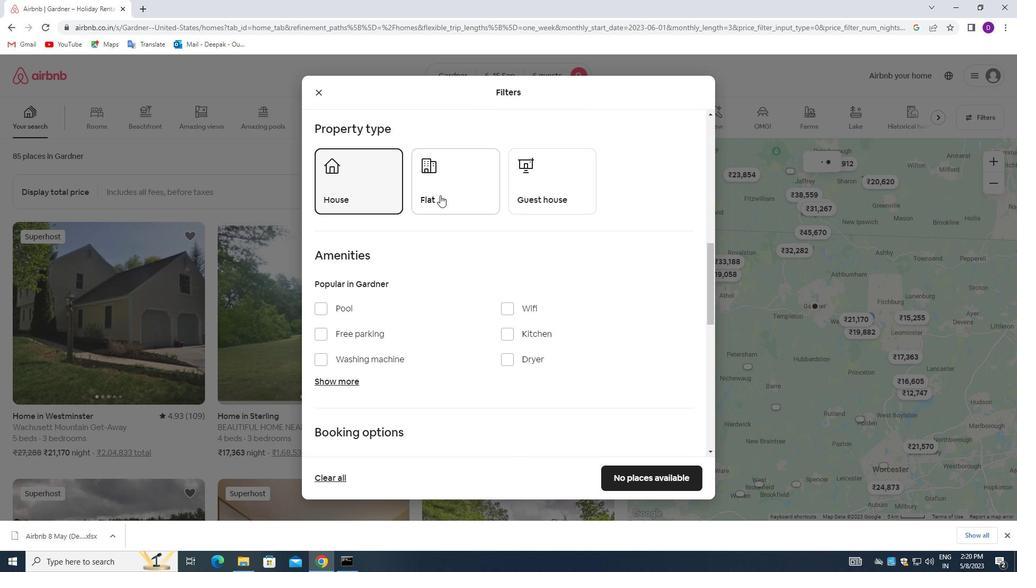
Action: Mouse moved to (472, 229)
Screenshot: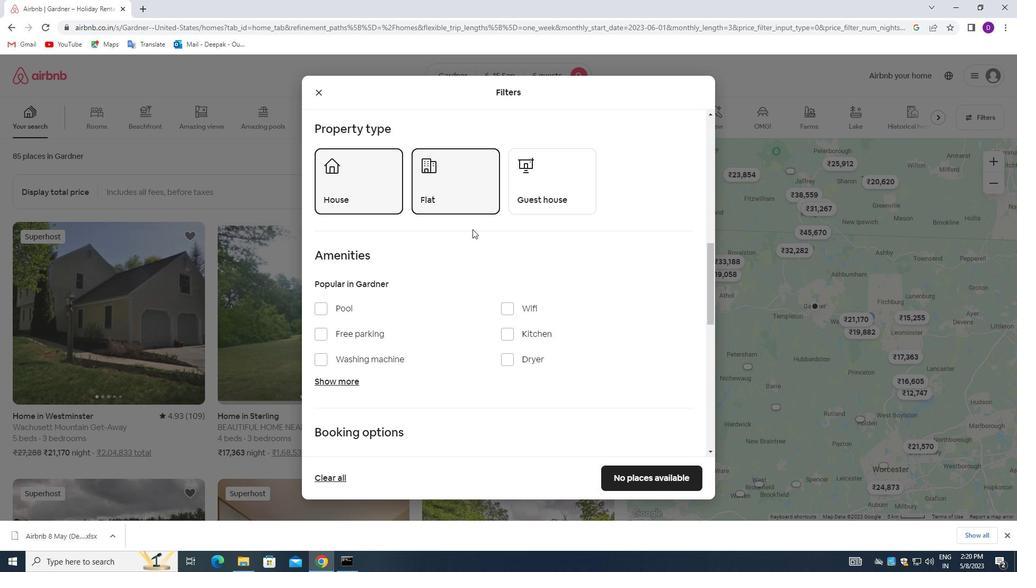 
Action: Mouse scrolled (472, 228) with delta (0, 0)
Screenshot: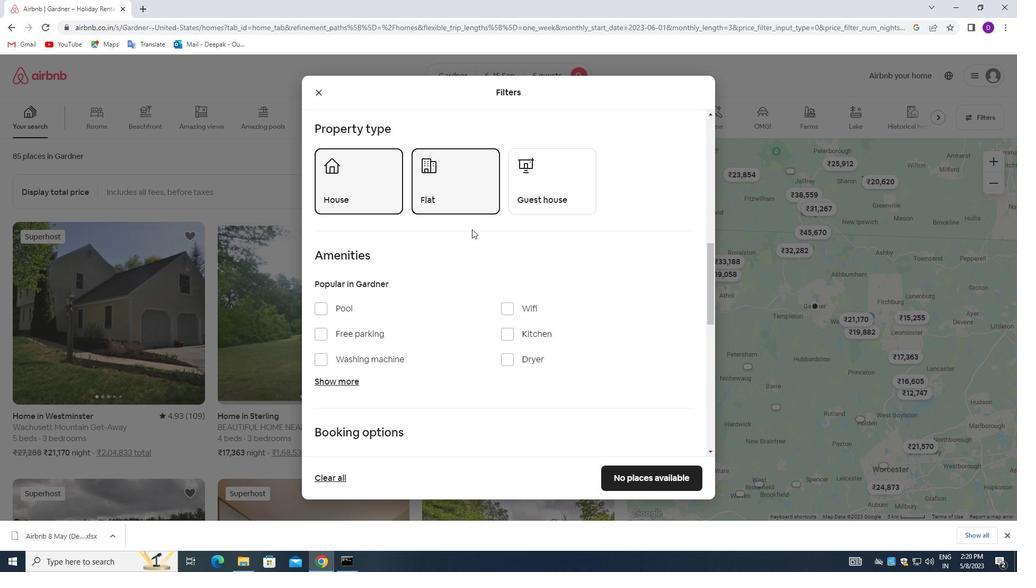 
Action: Mouse scrolled (472, 228) with delta (0, 0)
Screenshot: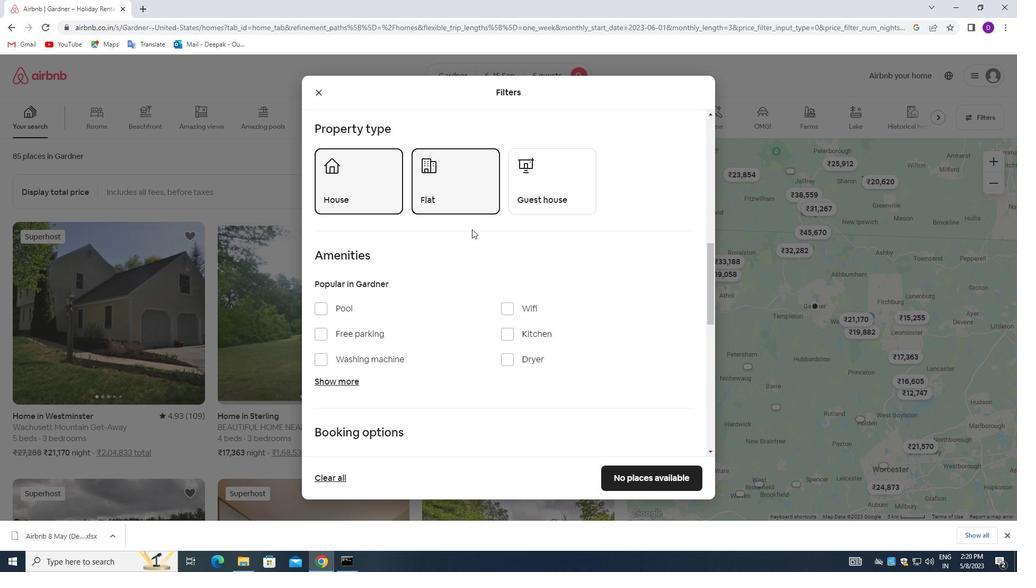 
Action: Mouse moved to (508, 202)
Screenshot: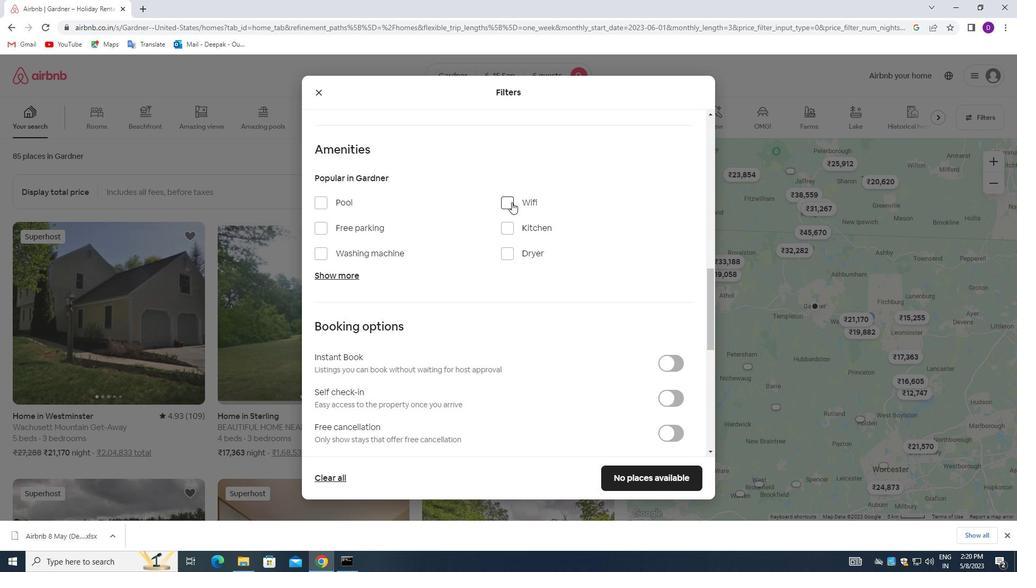 
Action: Mouse pressed left at (508, 202)
Screenshot: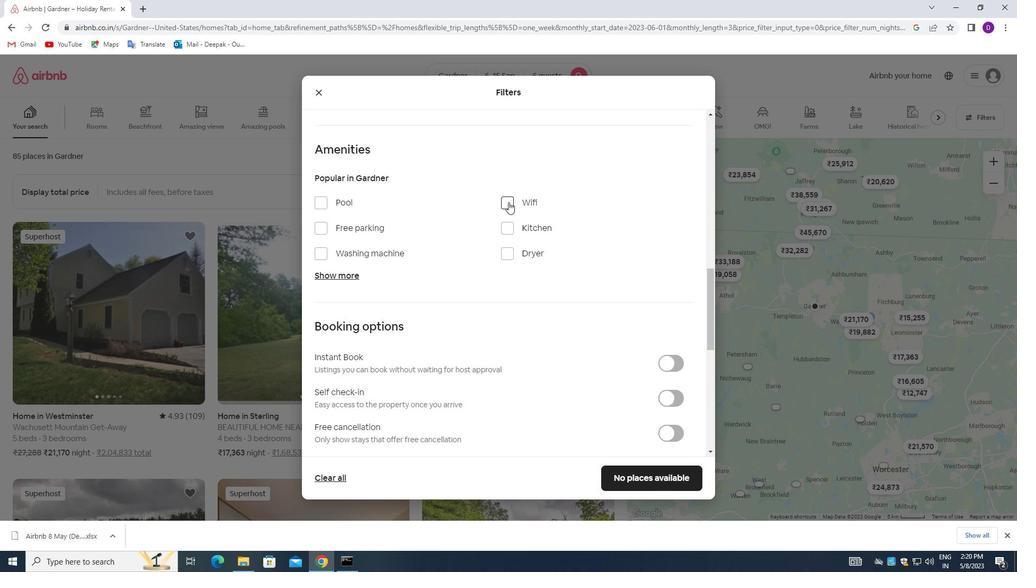 
Action: Mouse moved to (324, 230)
Screenshot: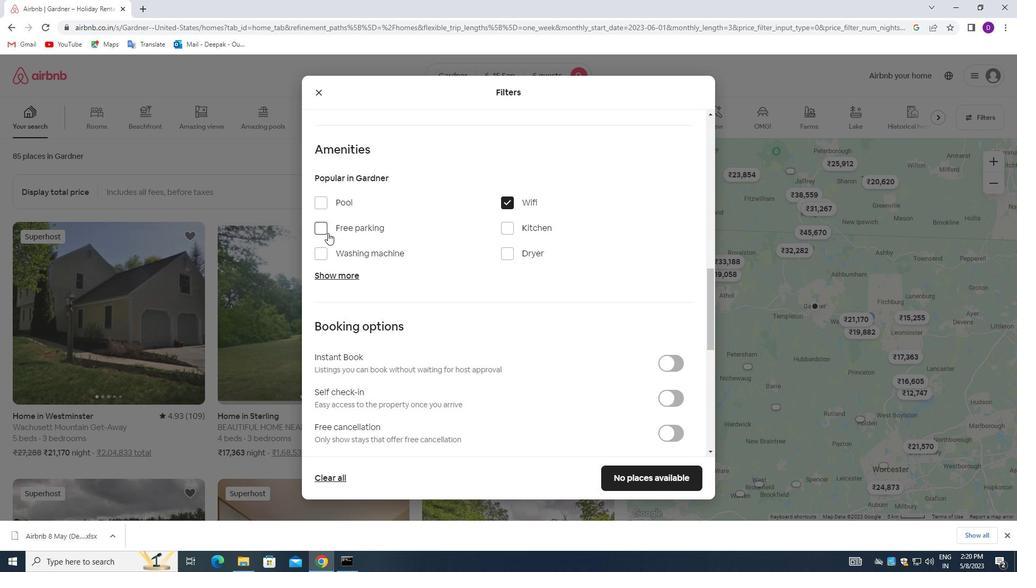 
Action: Mouse pressed left at (324, 230)
Screenshot: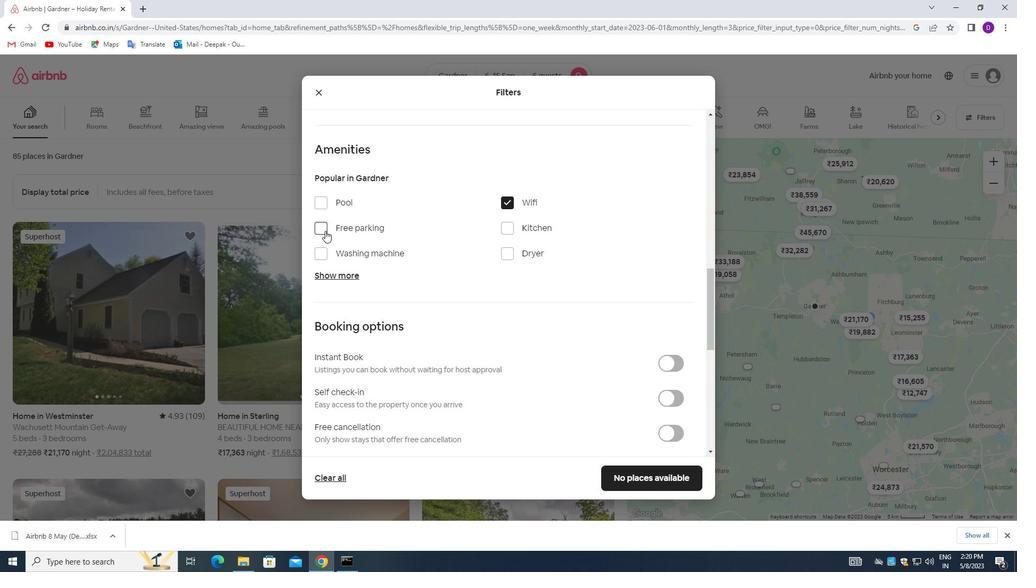 
Action: Mouse moved to (341, 274)
Screenshot: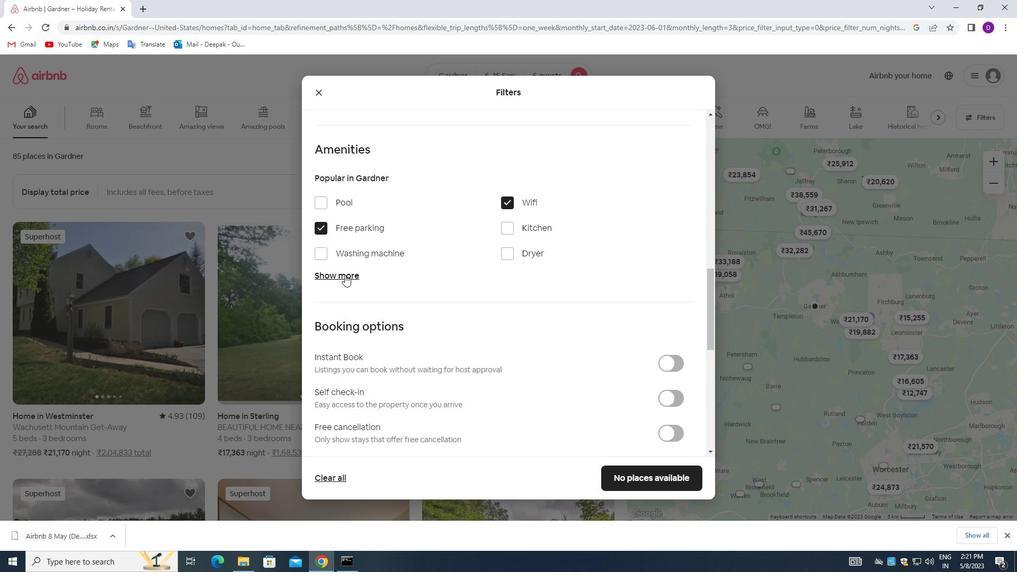
Action: Mouse pressed left at (341, 274)
Screenshot: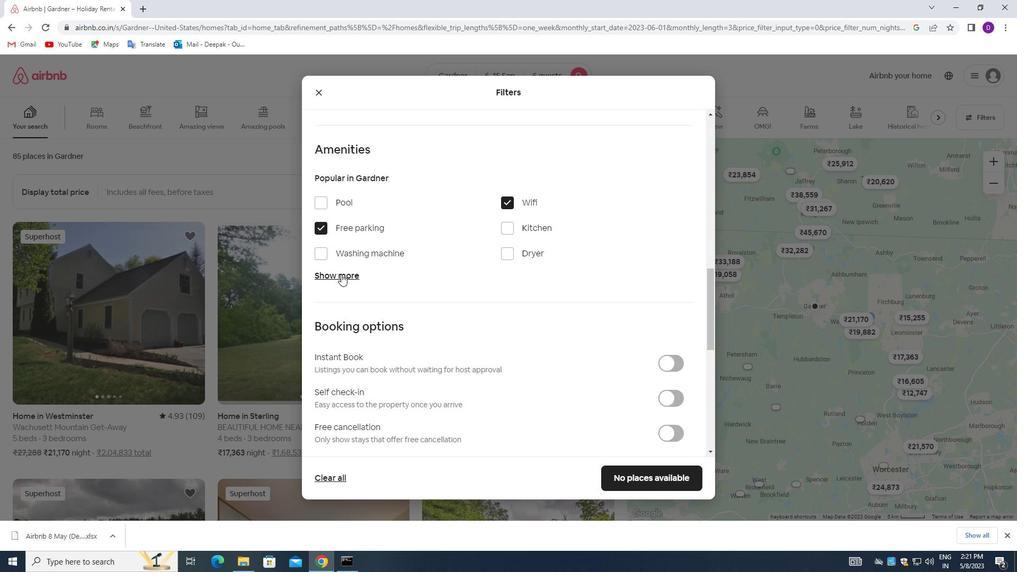 
Action: Mouse moved to (393, 287)
Screenshot: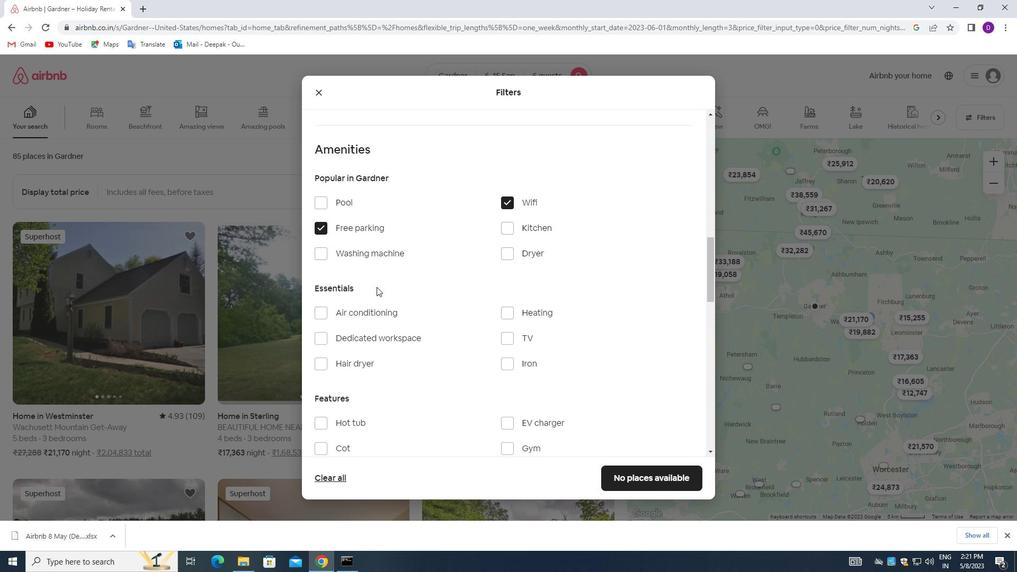 
Action: Mouse scrolled (393, 286) with delta (0, 0)
Screenshot: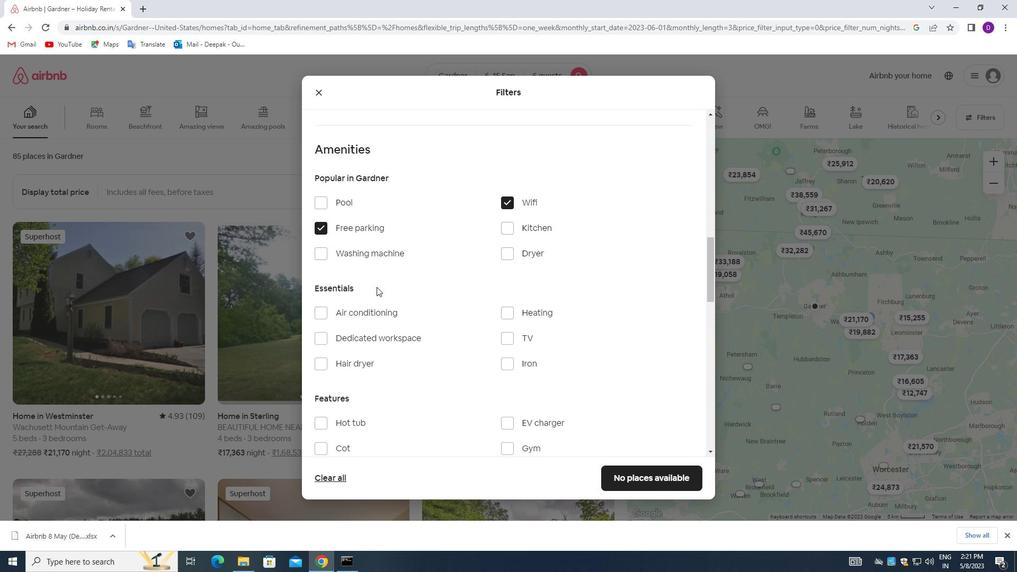 
Action: Mouse moved to (504, 290)
Screenshot: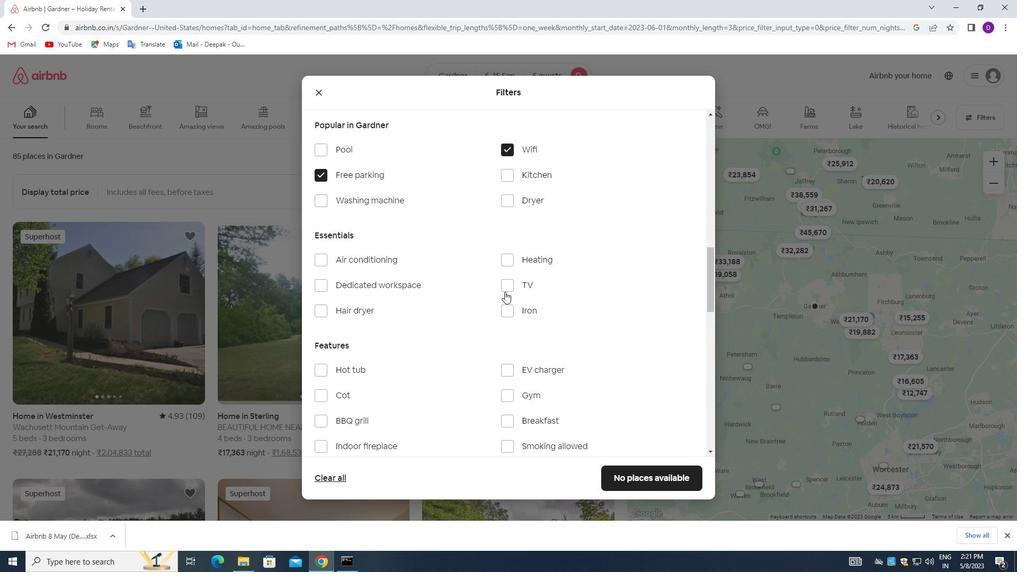 
Action: Mouse pressed left at (504, 290)
Screenshot: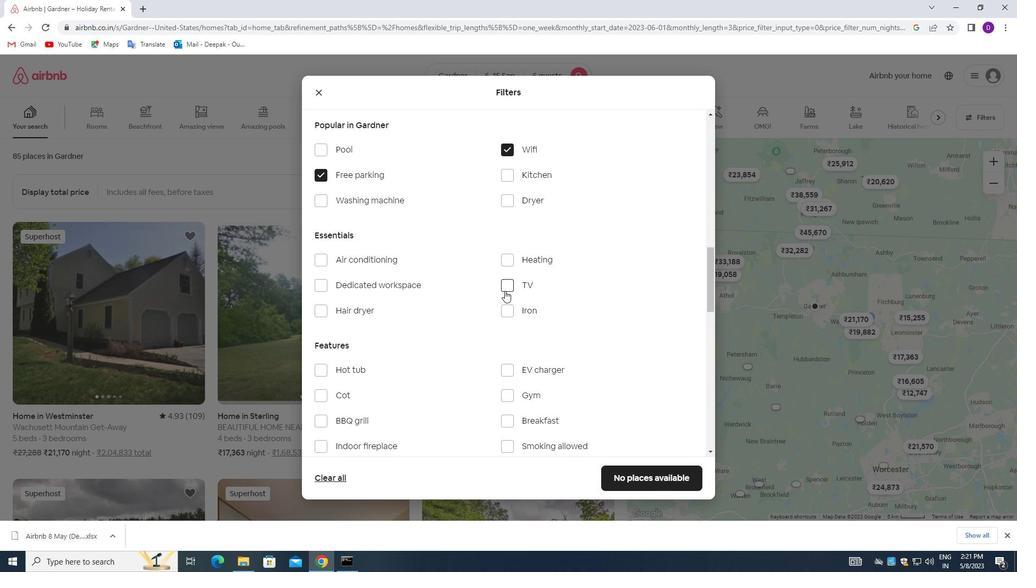 
Action: Mouse moved to (419, 290)
Screenshot: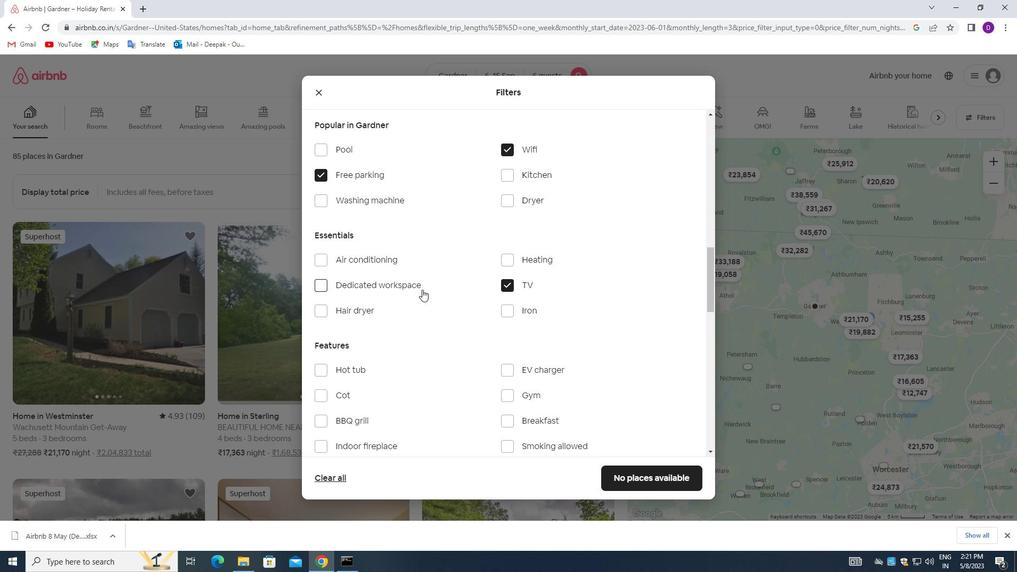 
Action: Mouse scrolled (419, 289) with delta (0, 0)
Screenshot: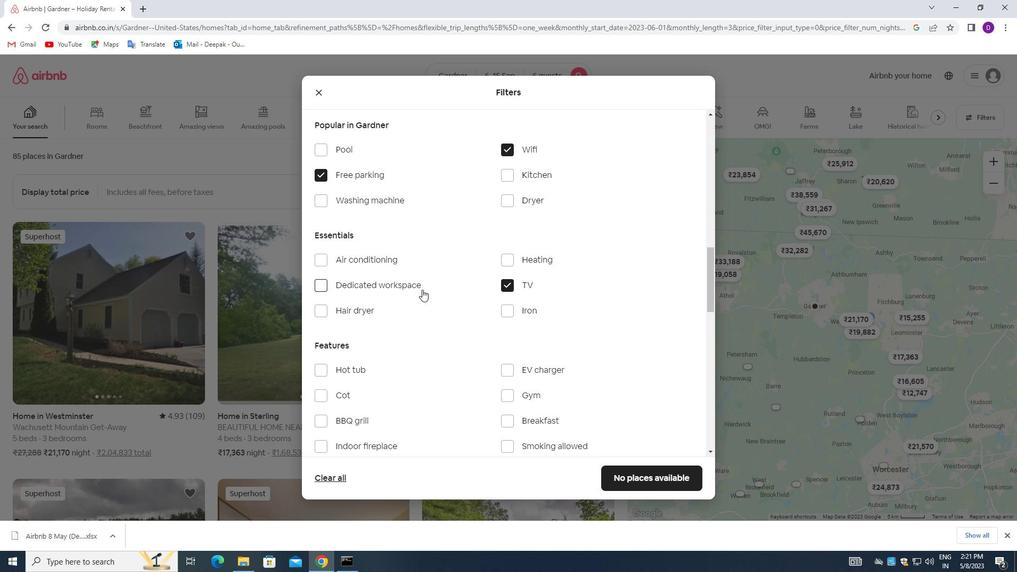 
Action: Mouse moved to (416, 291)
Screenshot: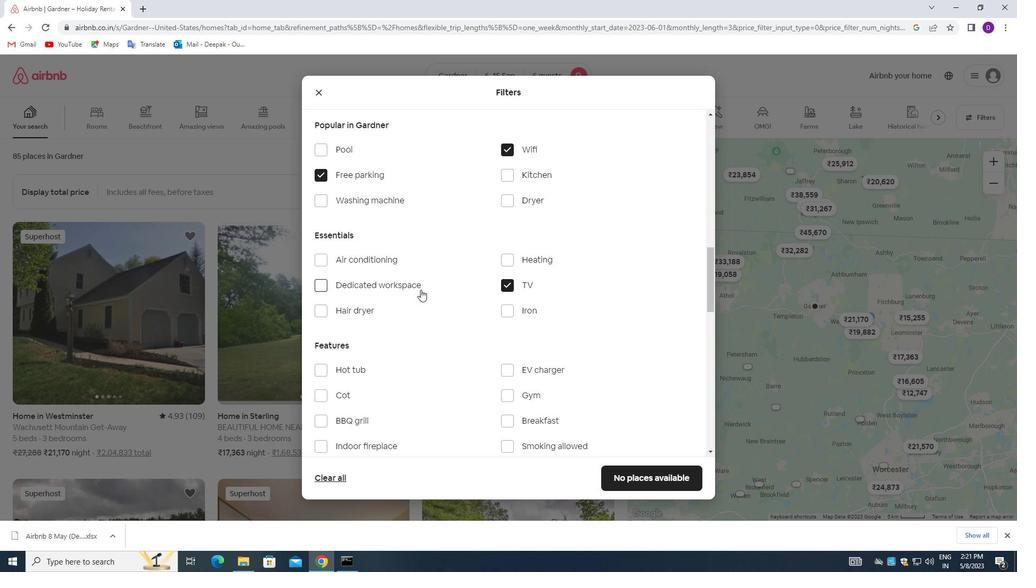 
Action: Mouse scrolled (416, 290) with delta (0, 0)
Screenshot: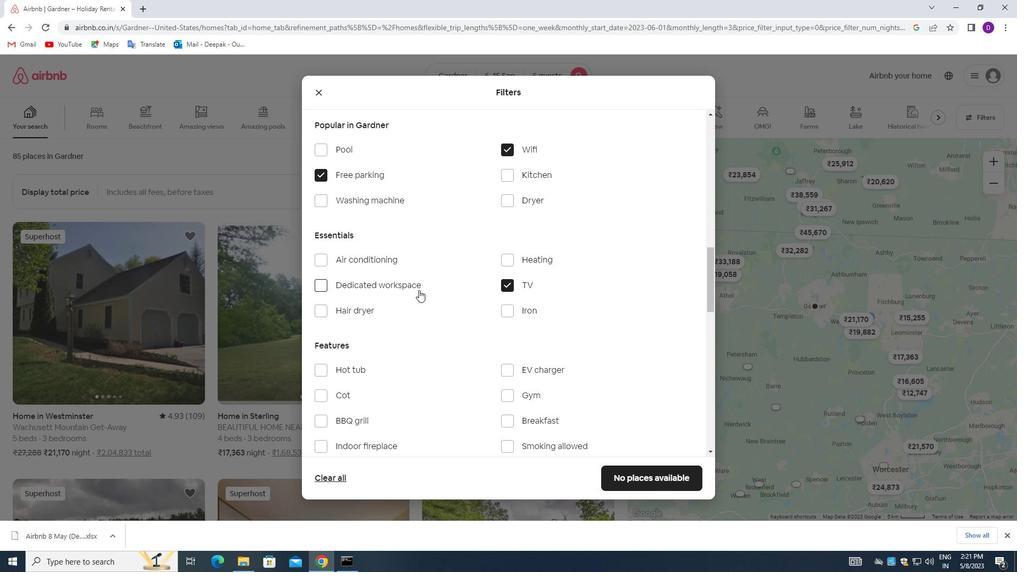 
Action: Mouse moved to (506, 295)
Screenshot: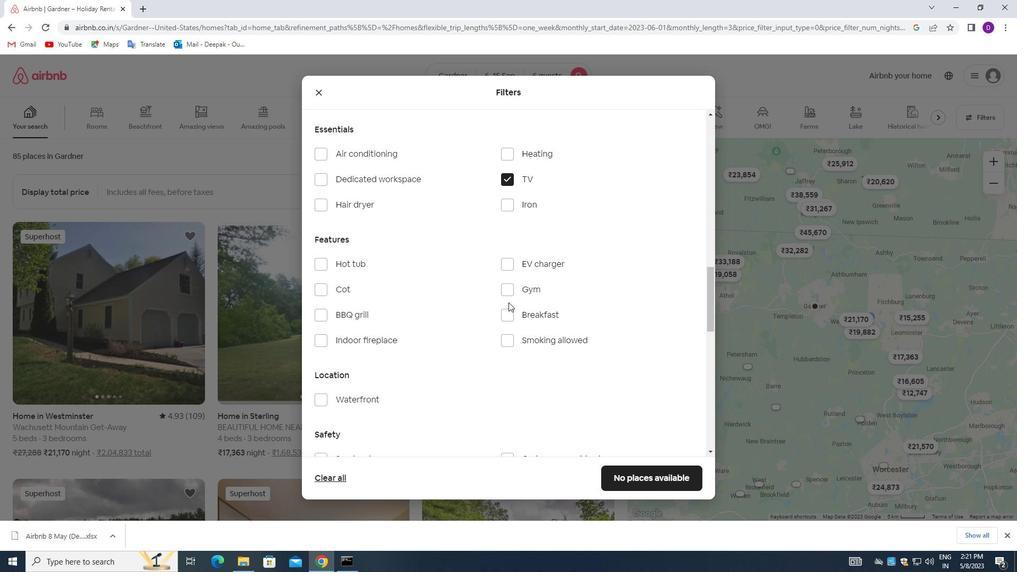 
Action: Mouse pressed left at (506, 295)
Screenshot: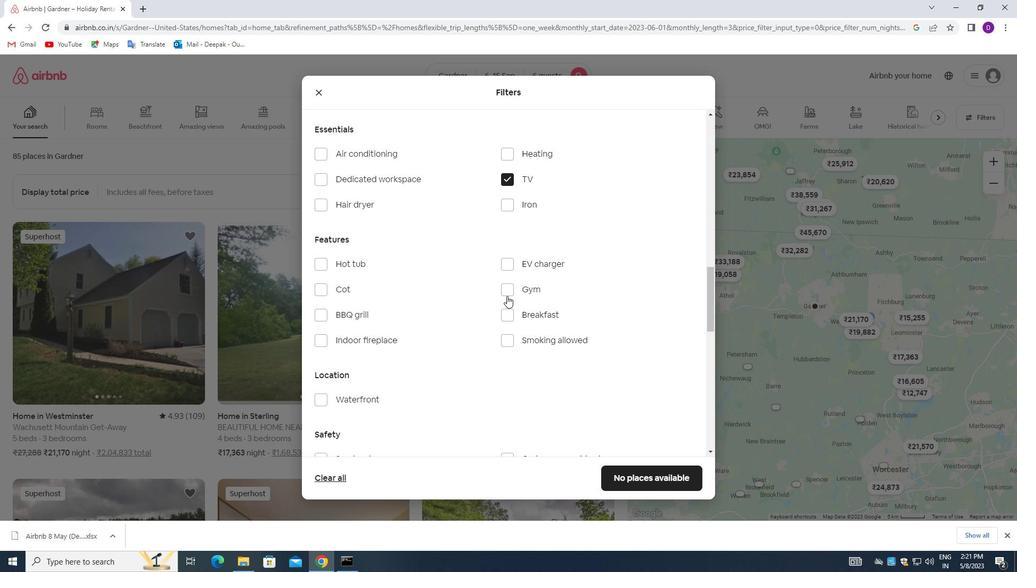 
Action: Mouse moved to (504, 316)
Screenshot: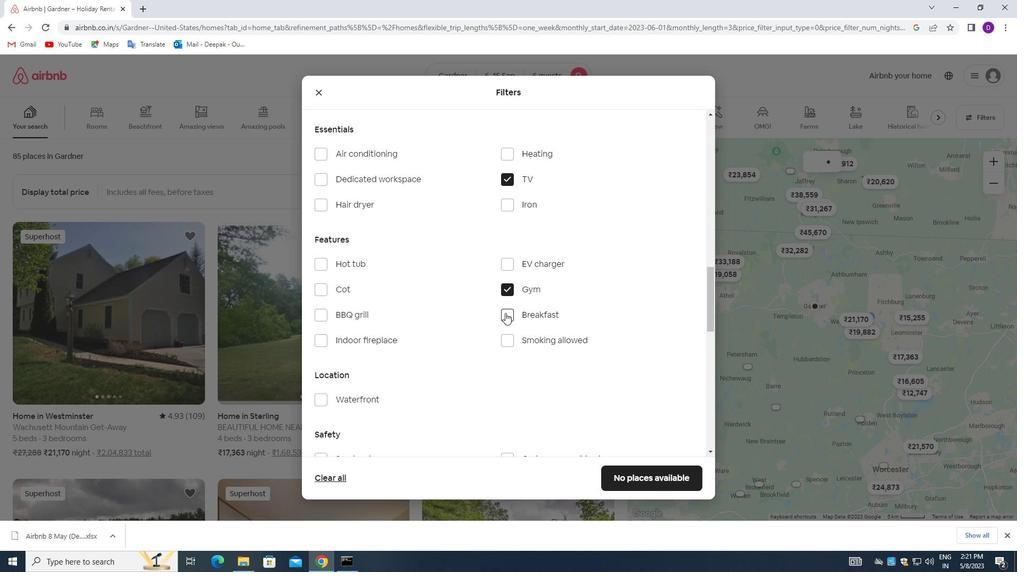 
Action: Mouse pressed left at (504, 316)
Screenshot: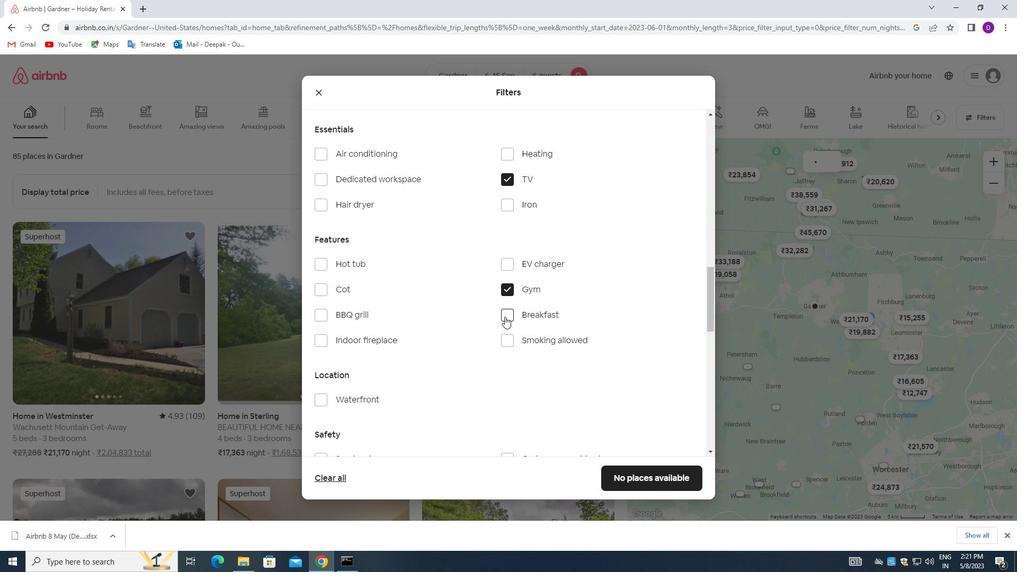 
Action: Mouse moved to (408, 338)
Screenshot: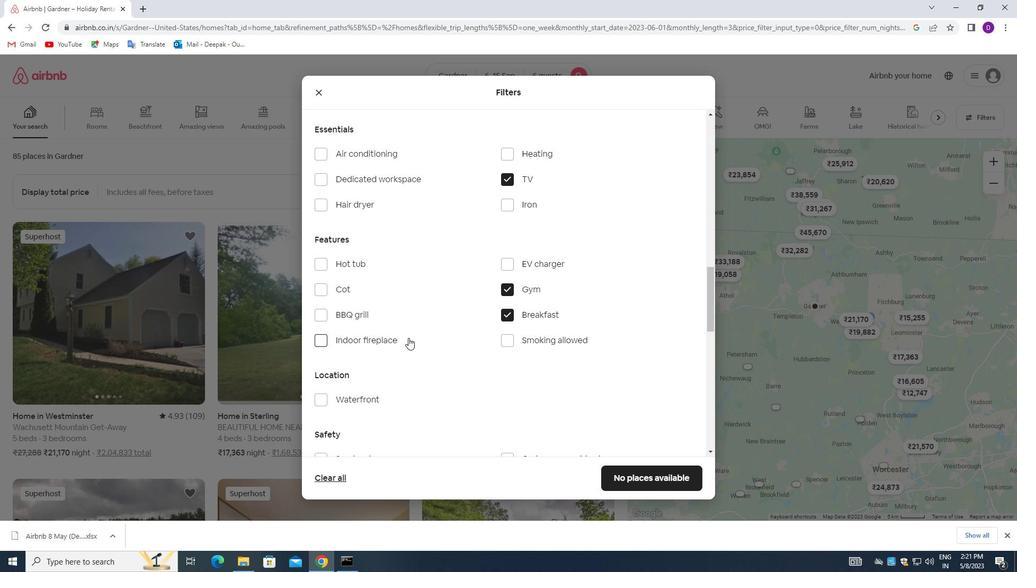 
Action: Mouse scrolled (408, 337) with delta (0, 0)
Screenshot: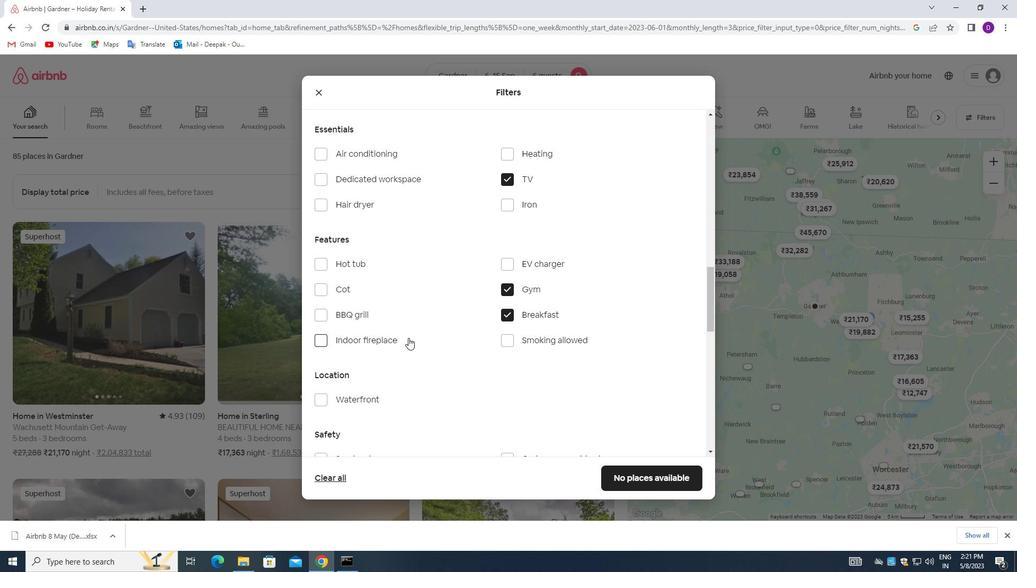 
Action: Mouse moved to (408, 338)
Screenshot: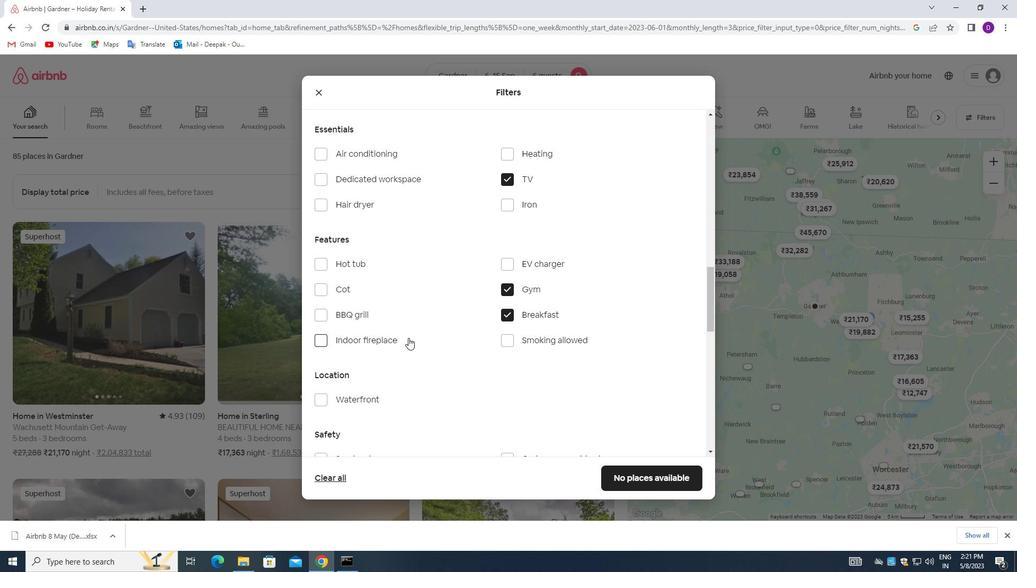 
Action: Mouse scrolled (408, 337) with delta (0, 0)
Screenshot: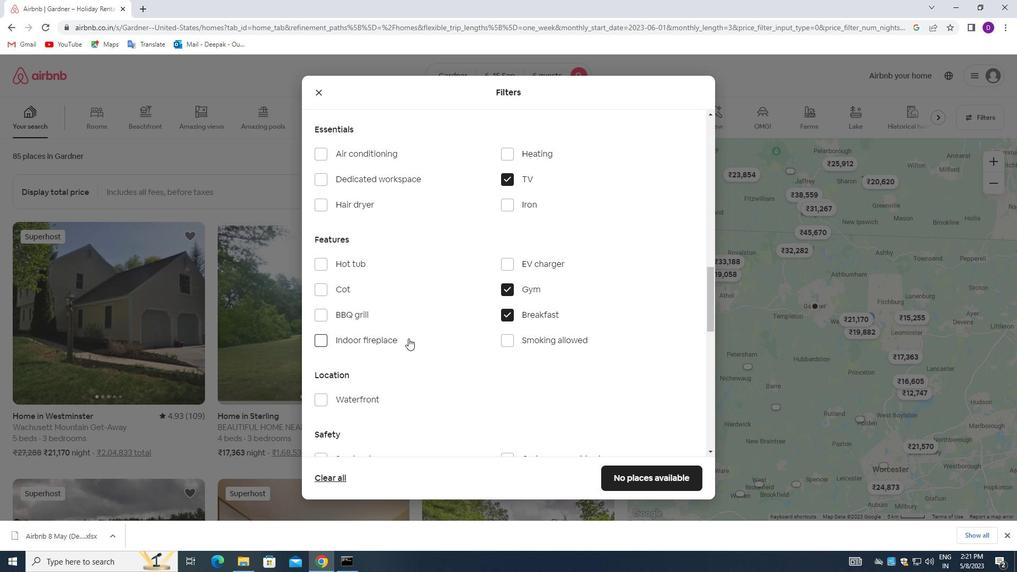 
Action: Mouse scrolled (408, 337) with delta (0, 0)
Screenshot: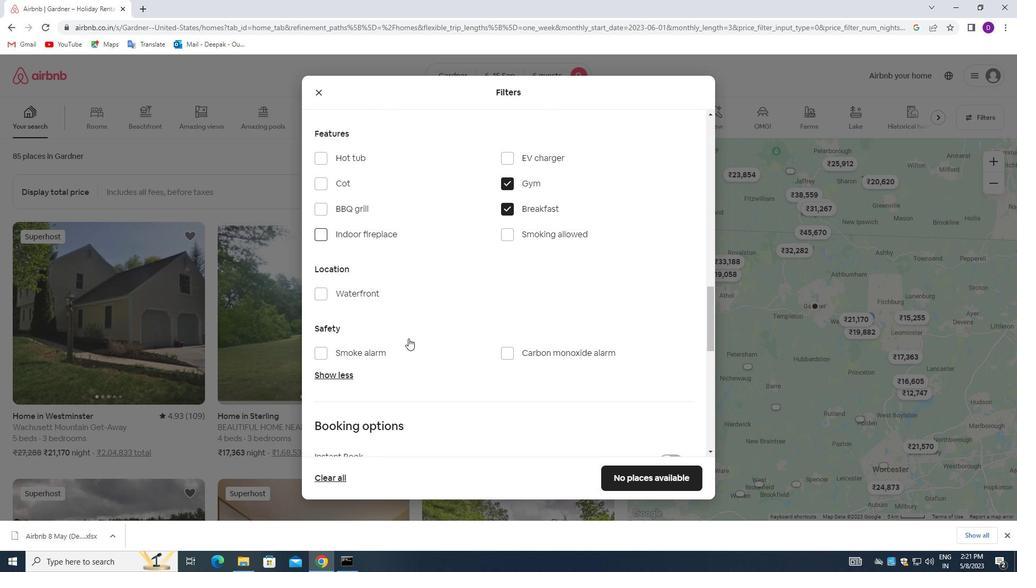 
Action: Mouse moved to (408, 339)
Screenshot: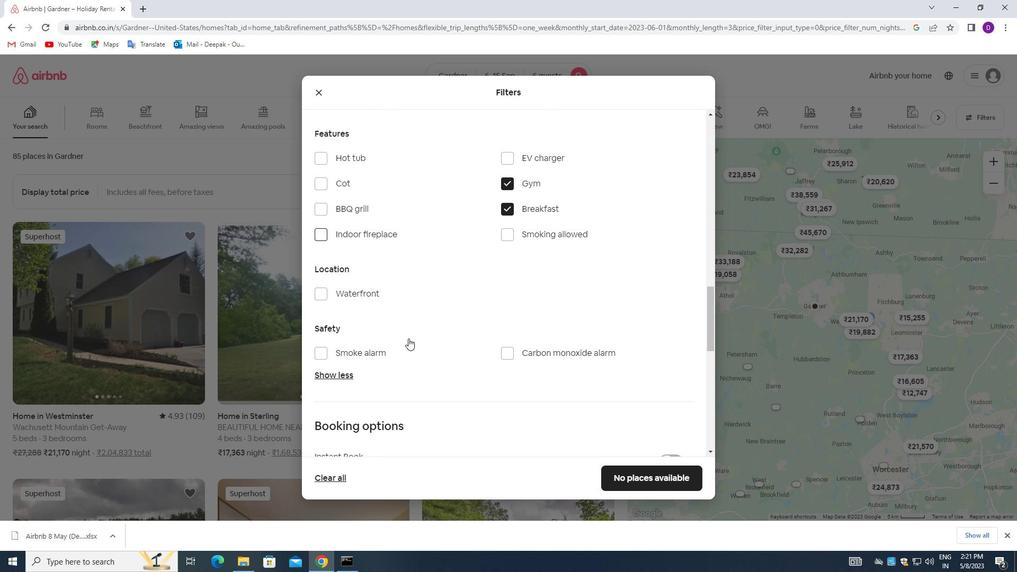 
Action: Mouse scrolled (408, 338) with delta (0, 0)
Screenshot: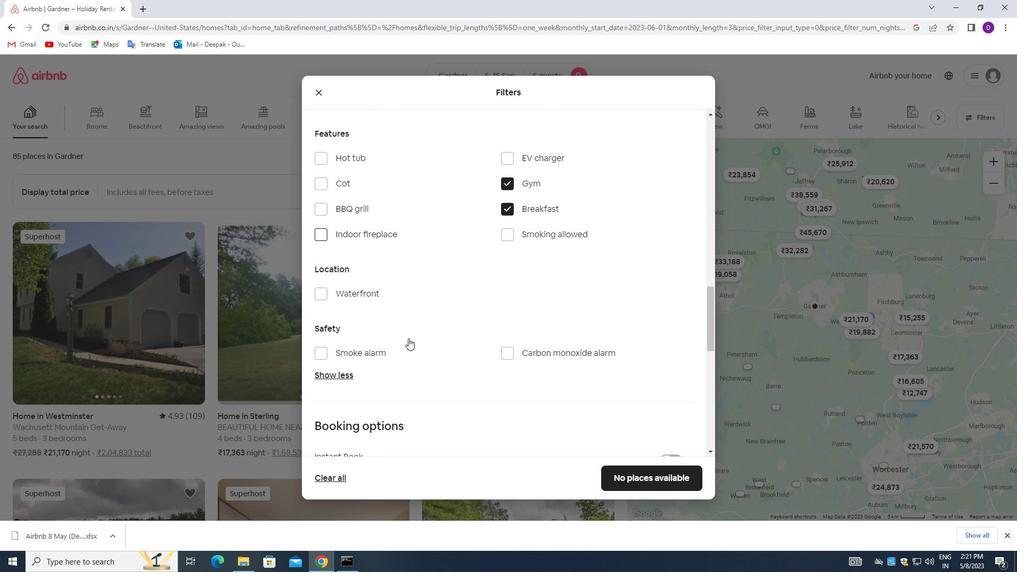 
Action: Mouse moved to (414, 341)
Screenshot: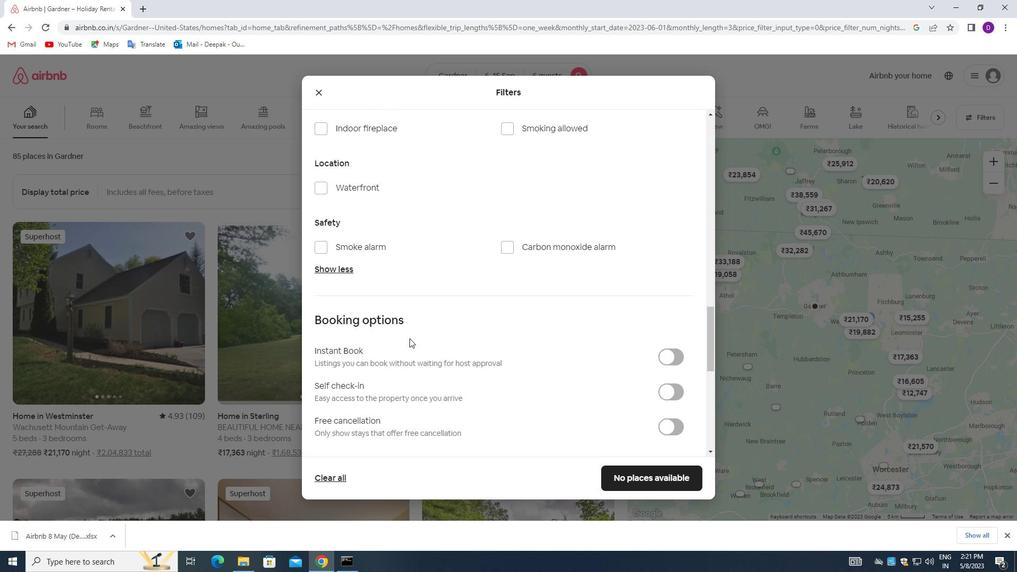 
Action: Mouse scrolled (414, 340) with delta (0, 0)
Screenshot: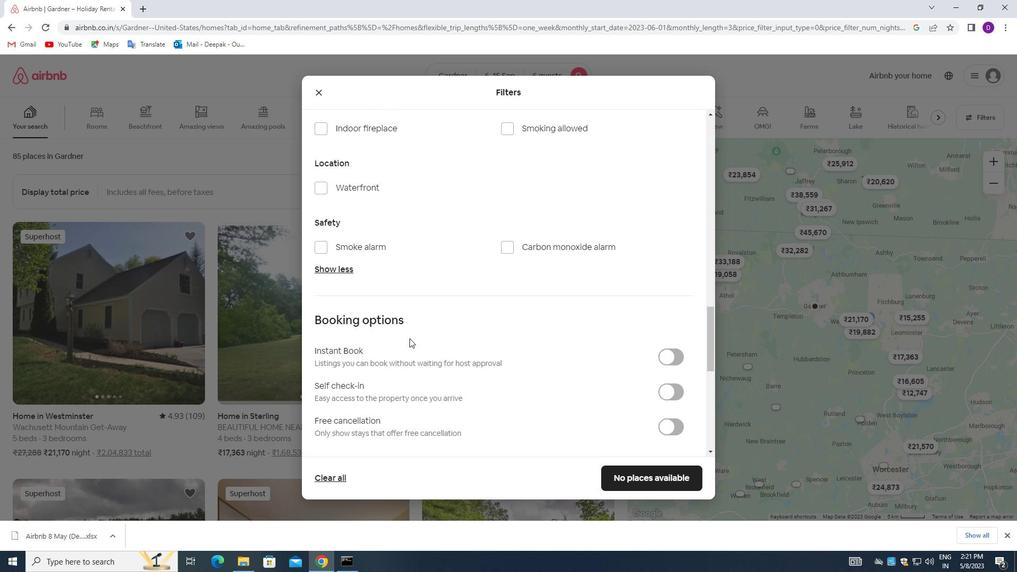 
Action: Mouse moved to (672, 339)
Screenshot: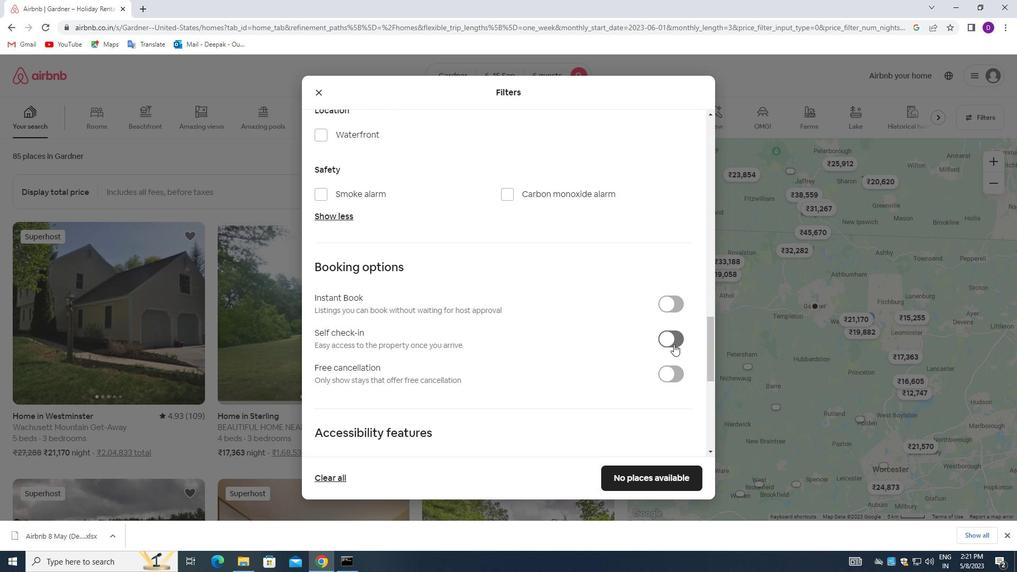 
Action: Mouse pressed left at (672, 339)
Screenshot: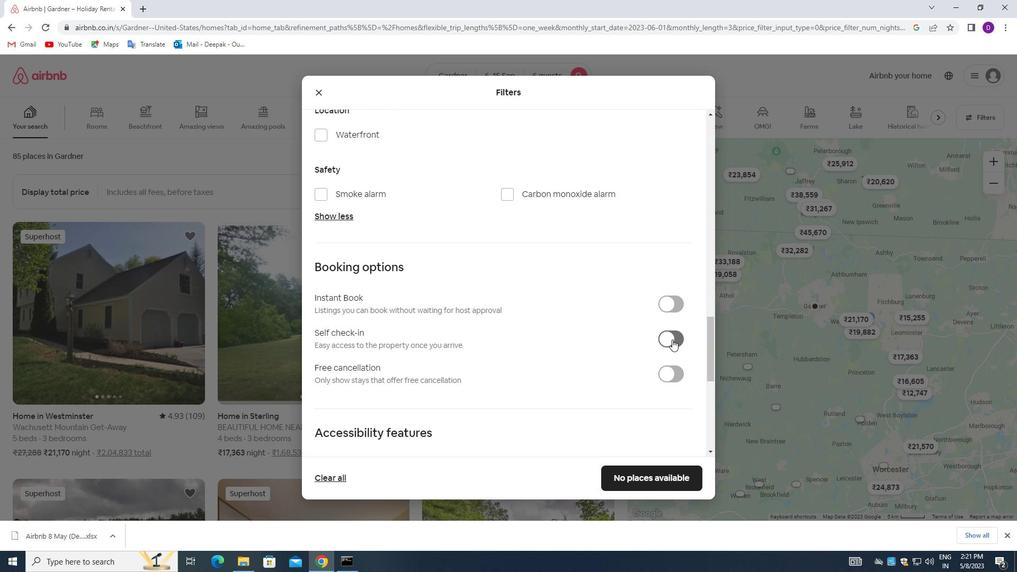 
Action: Mouse moved to (427, 342)
Screenshot: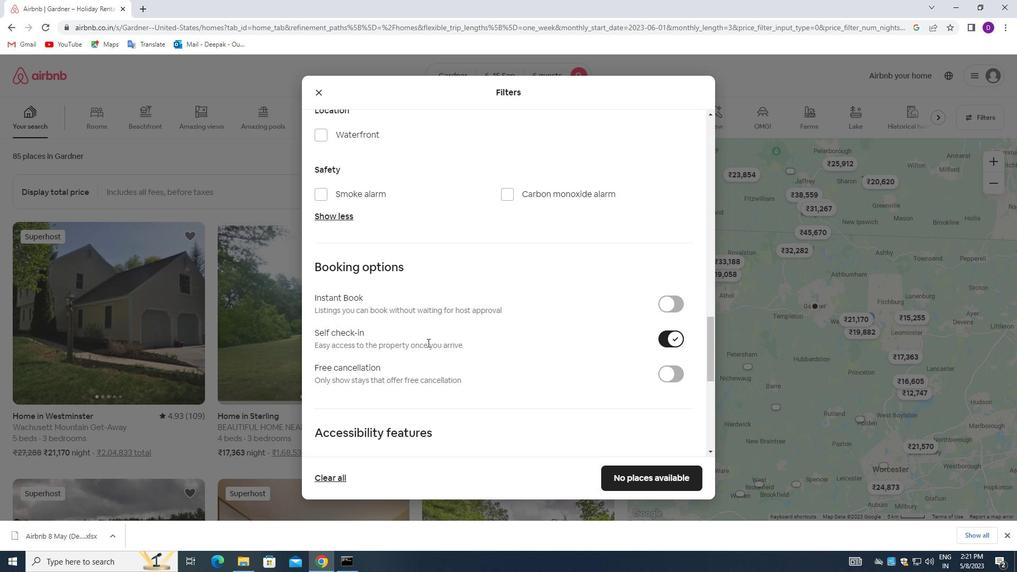 
Action: Mouse scrolled (427, 342) with delta (0, 0)
Screenshot: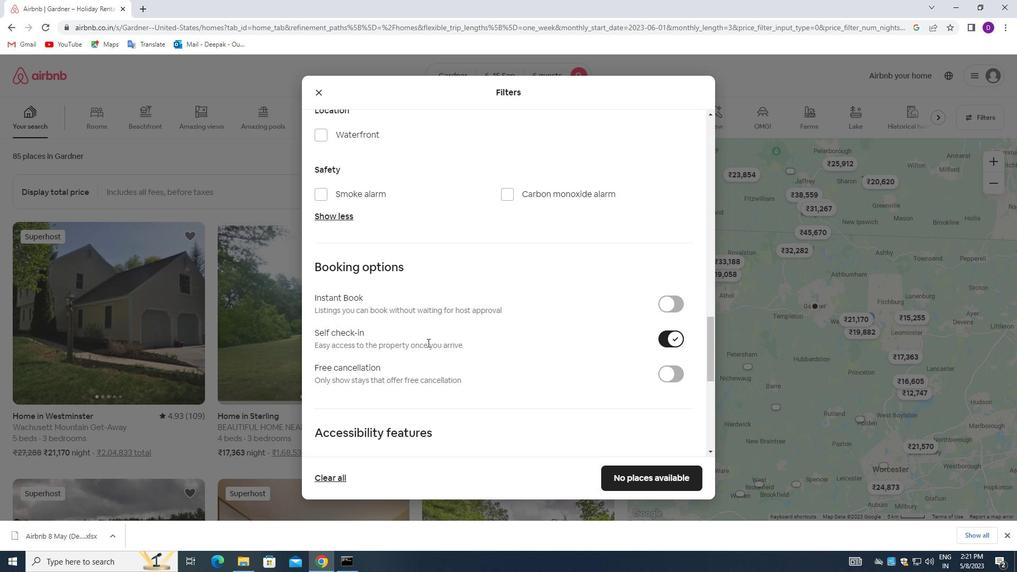 
Action: Mouse moved to (428, 342)
Screenshot: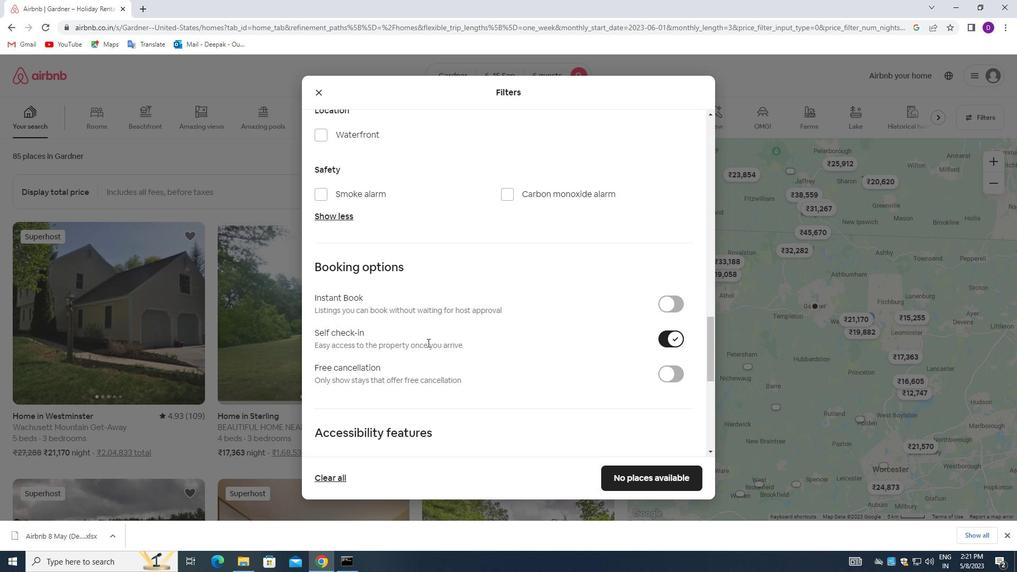 
Action: Mouse scrolled (428, 342) with delta (0, 0)
Screenshot: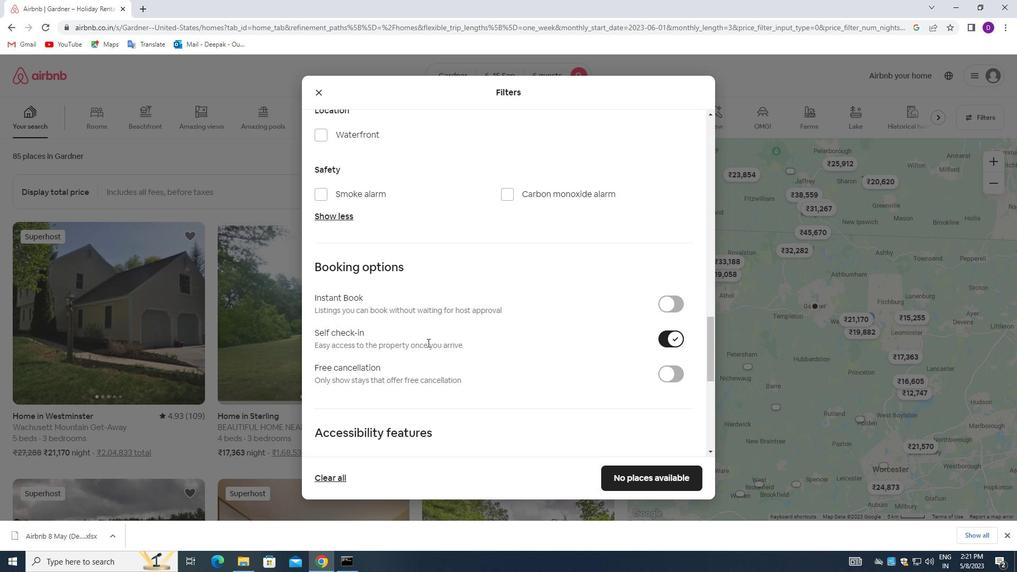 
Action: Mouse moved to (431, 343)
Screenshot: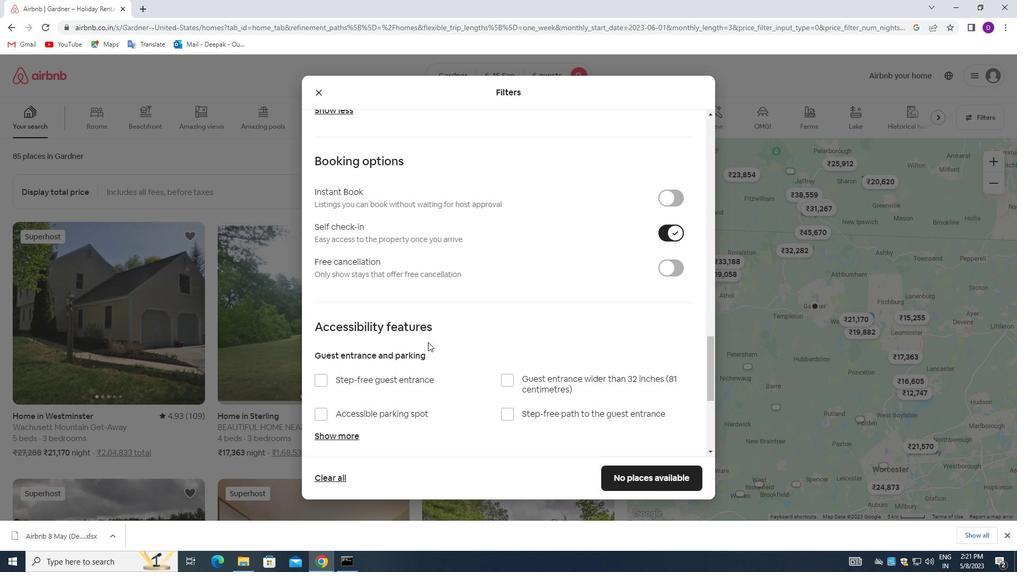 
Action: Mouse scrolled (431, 342) with delta (0, 0)
Screenshot: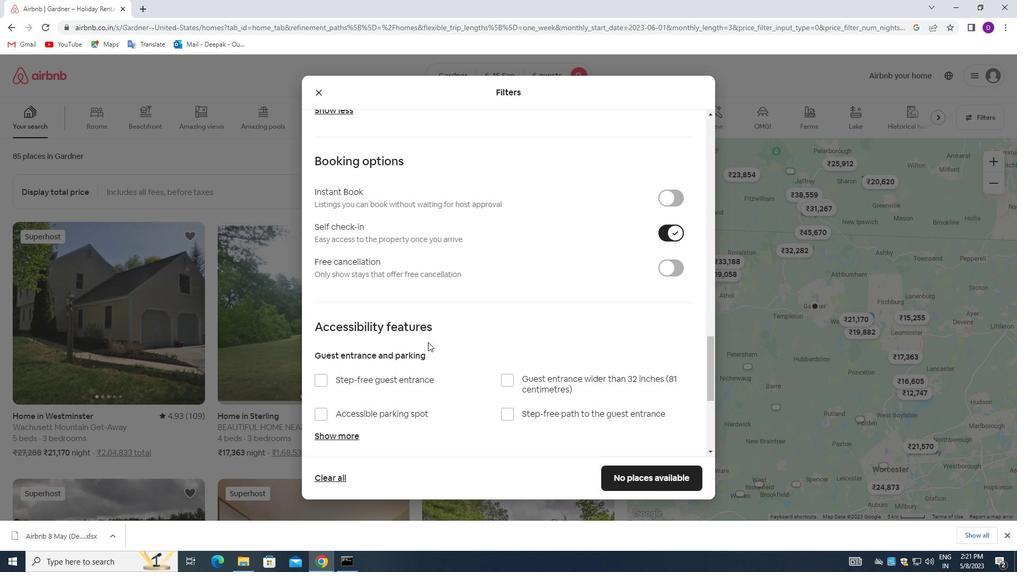 
Action: Mouse moved to (431, 344)
Screenshot: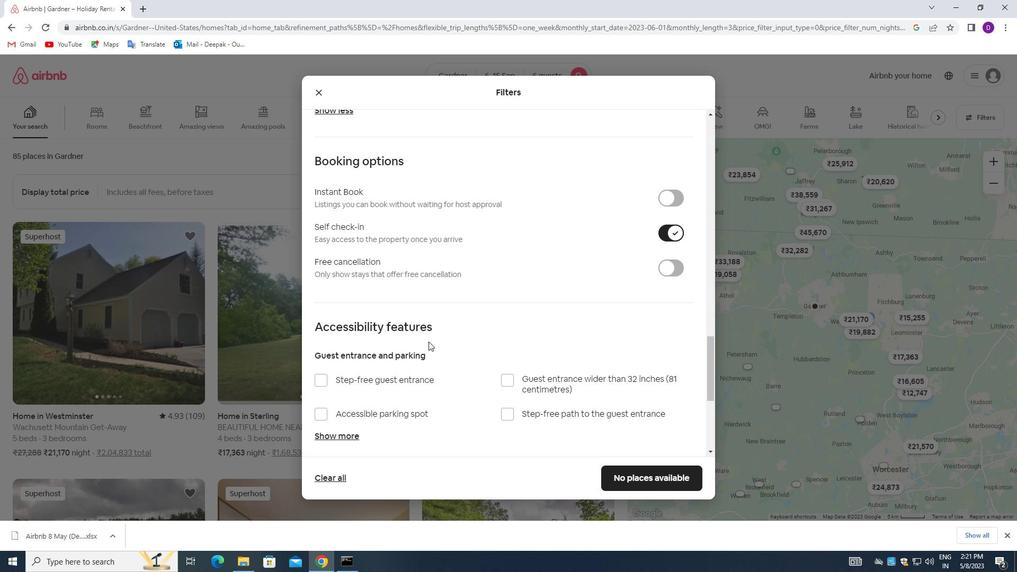 
Action: Mouse scrolled (431, 343) with delta (0, 0)
Screenshot: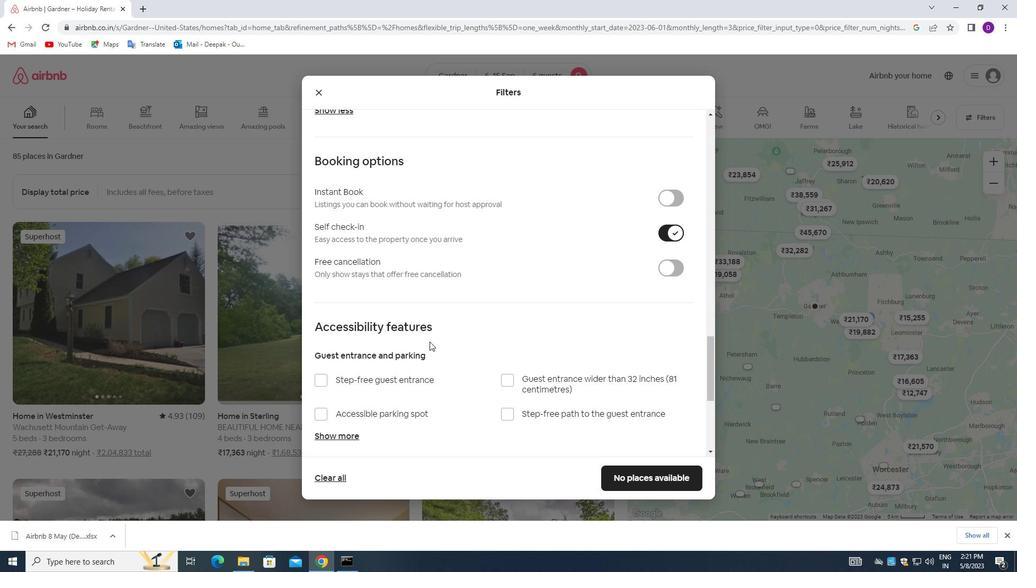 
Action: Mouse moved to (431, 344)
Screenshot: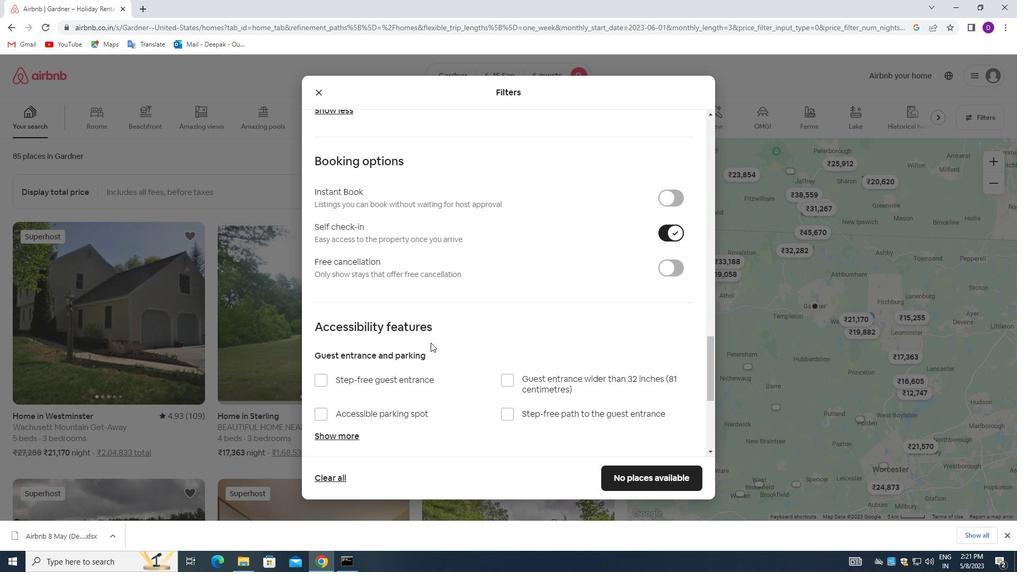 
Action: Mouse scrolled (431, 343) with delta (0, 0)
Screenshot: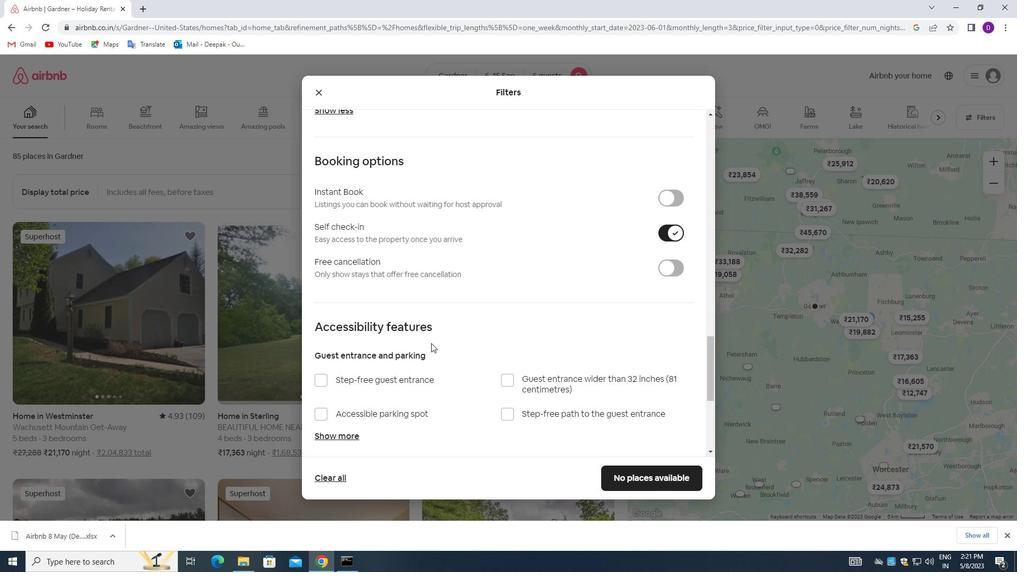 
Action: Mouse scrolled (431, 343) with delta (0, 0)
Screenshot: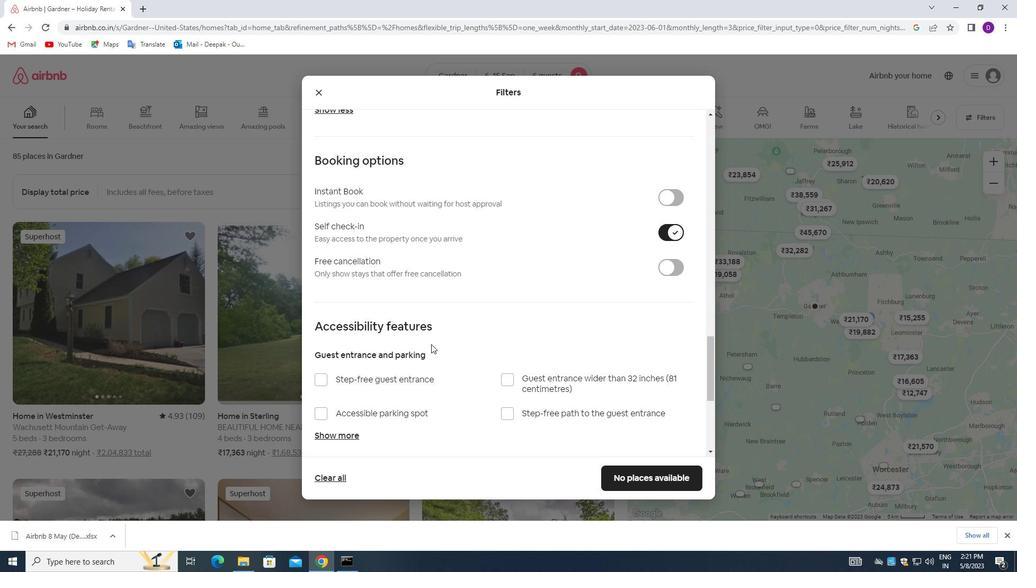 
Action: Mouse scrolled (431, 343) with delta (0, 0)
Screenshot: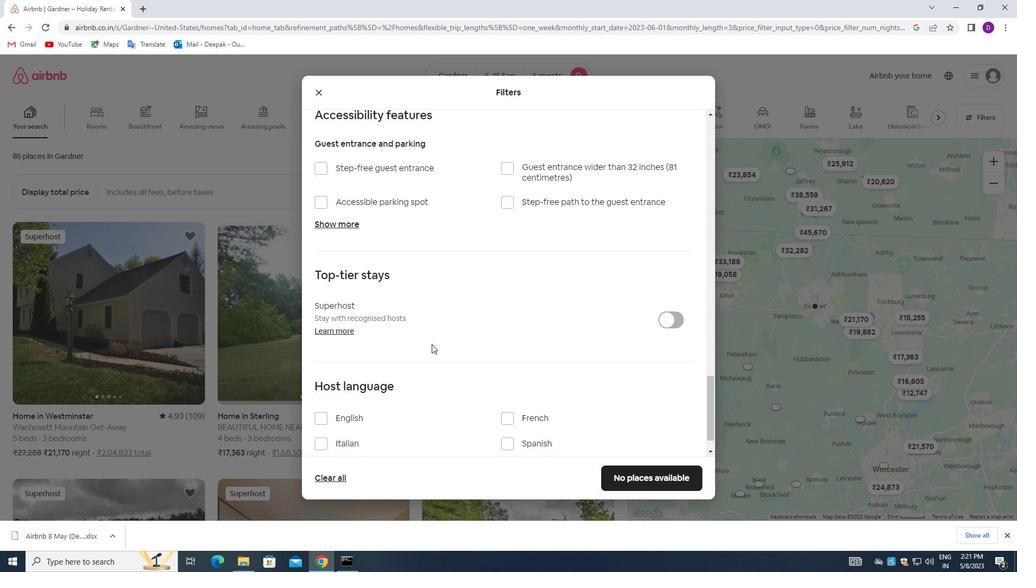 
Action: Mouse scrolled (431, 343) with delta (0, 0)
Screenshot: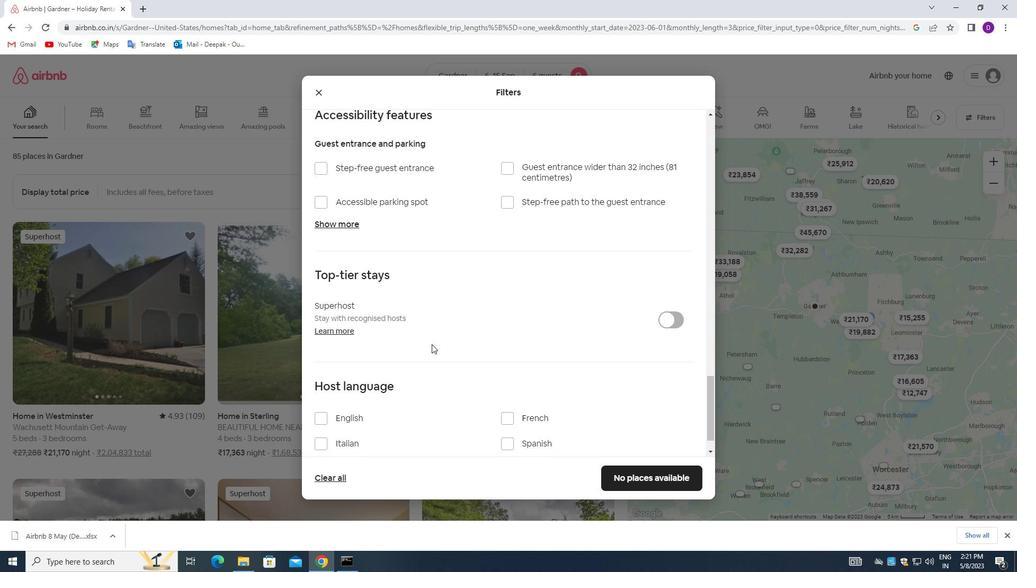 
Action: Mouse scrolled (431, 343) with delta (0, 0)
Screenshot: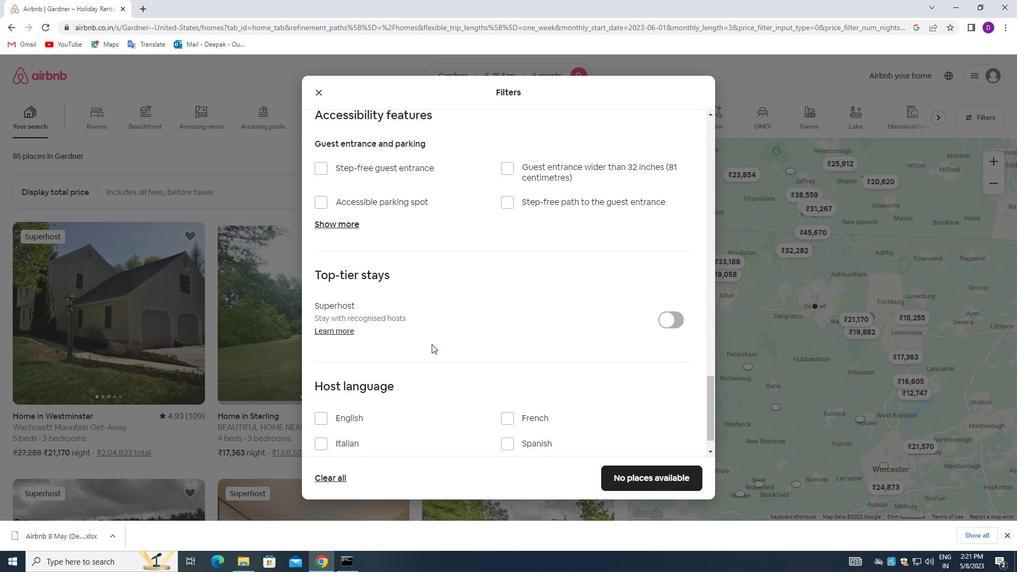 
Action: Mouse scrolled (431, 343) with delta (0, 0)
Screenshot: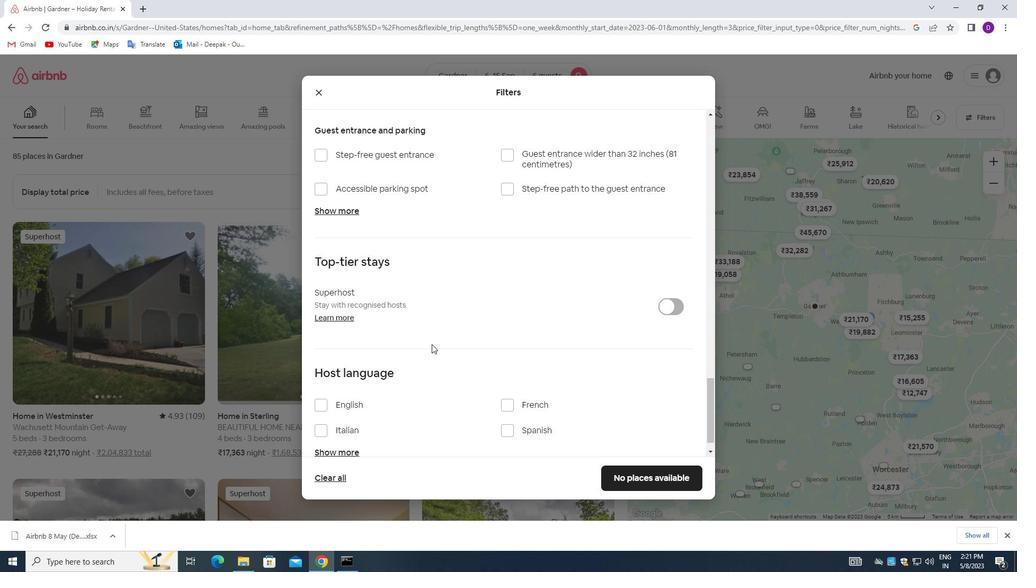 
Action: Mouse moved to (324, 383)
Screenshot: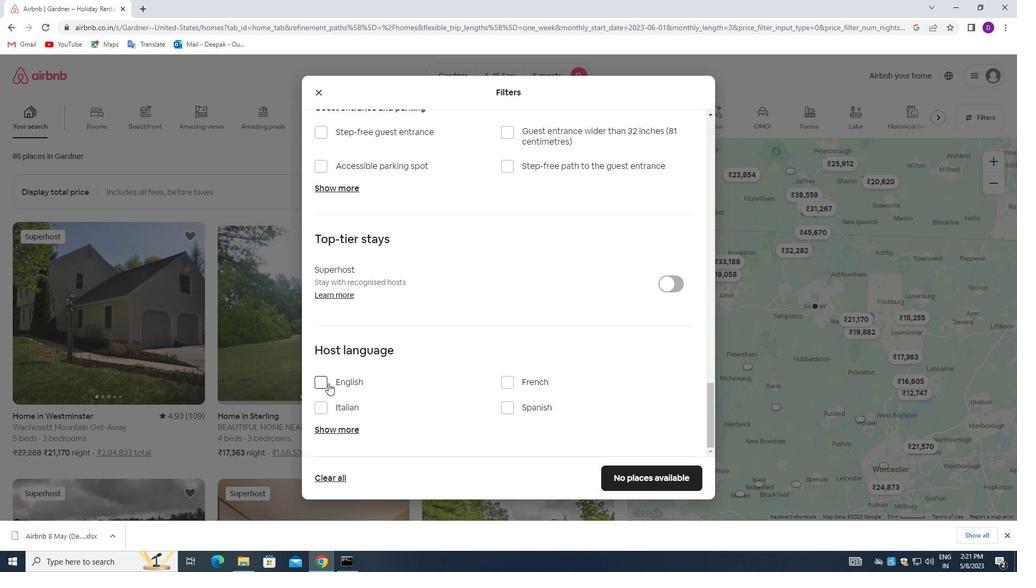 
Action: Mouse pressed left at (324, 383)
Screenshot: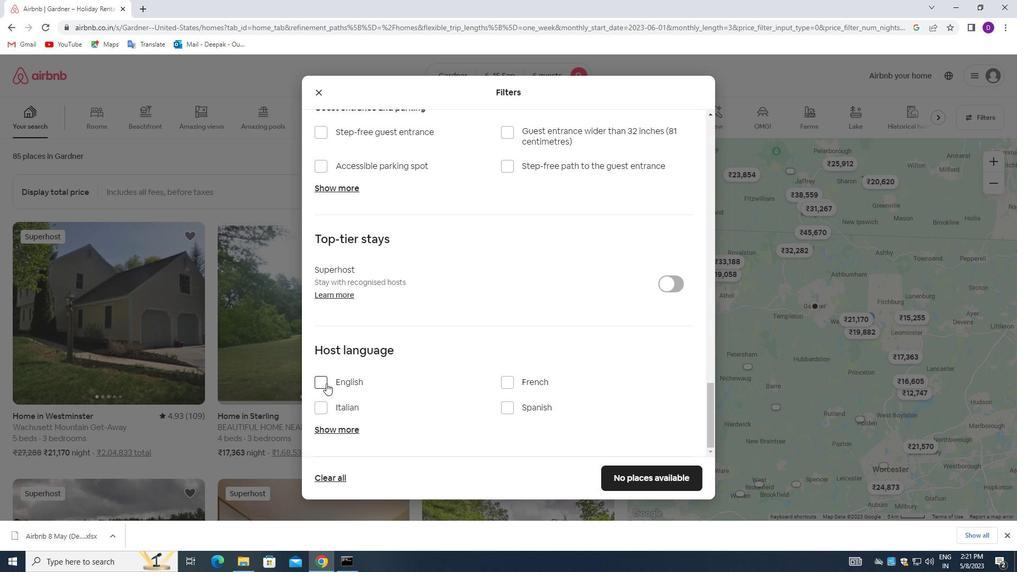 
Action: Mouse moved to (492, 420)
Screenshot: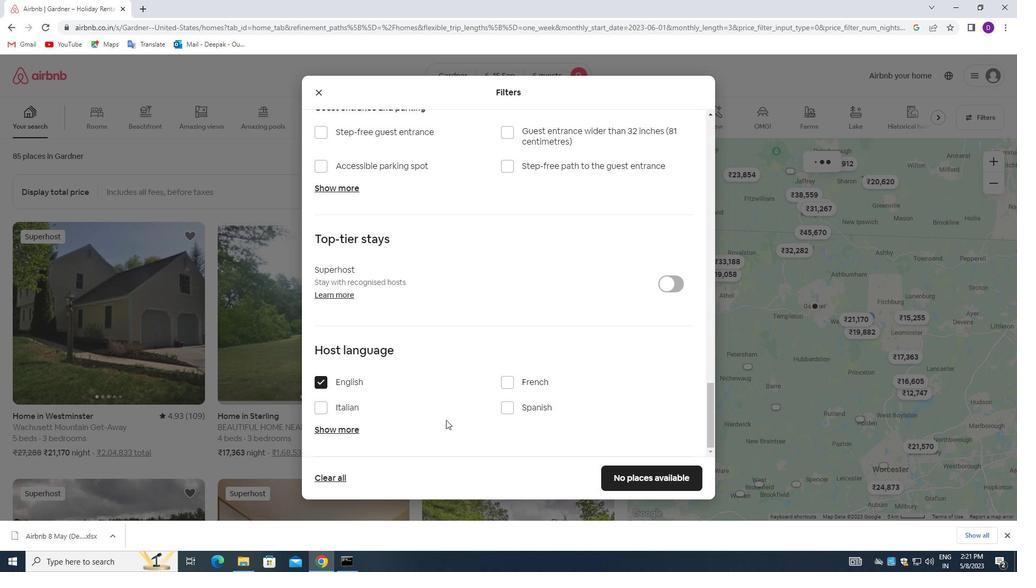 
Action: Mouse scrolled (492, 420) with delta (0, 0)
Screenshot: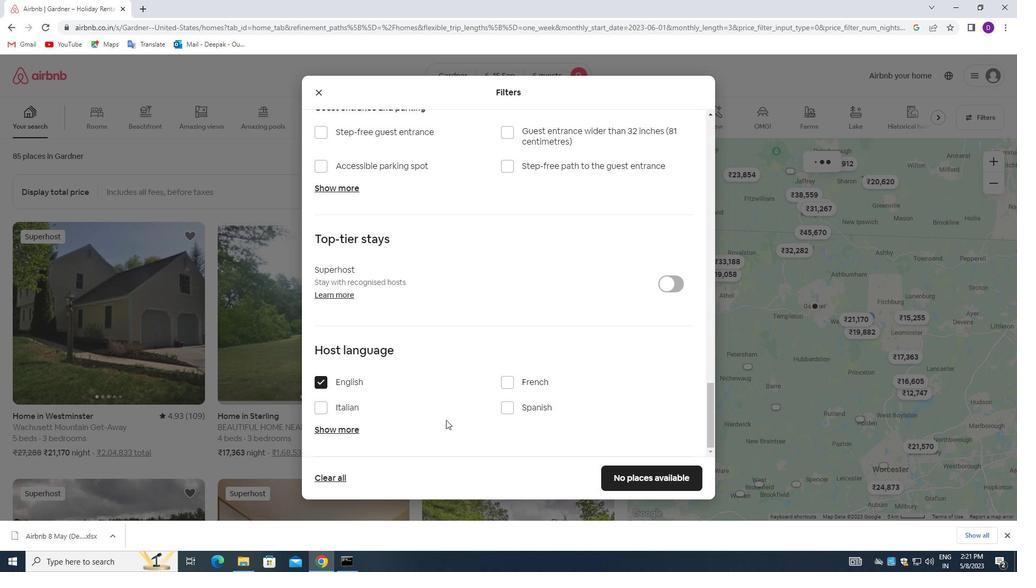 
Action: Mouse moved to (500, 421)
Screenshot: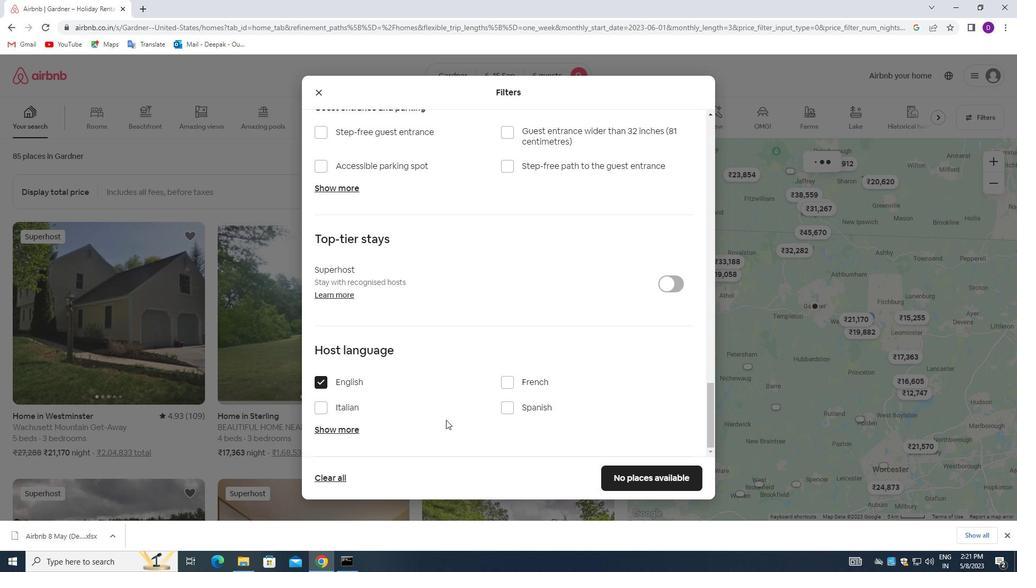 
Action: Mouse scrolled (500, 420) with delta (0, 0)
Screenshot: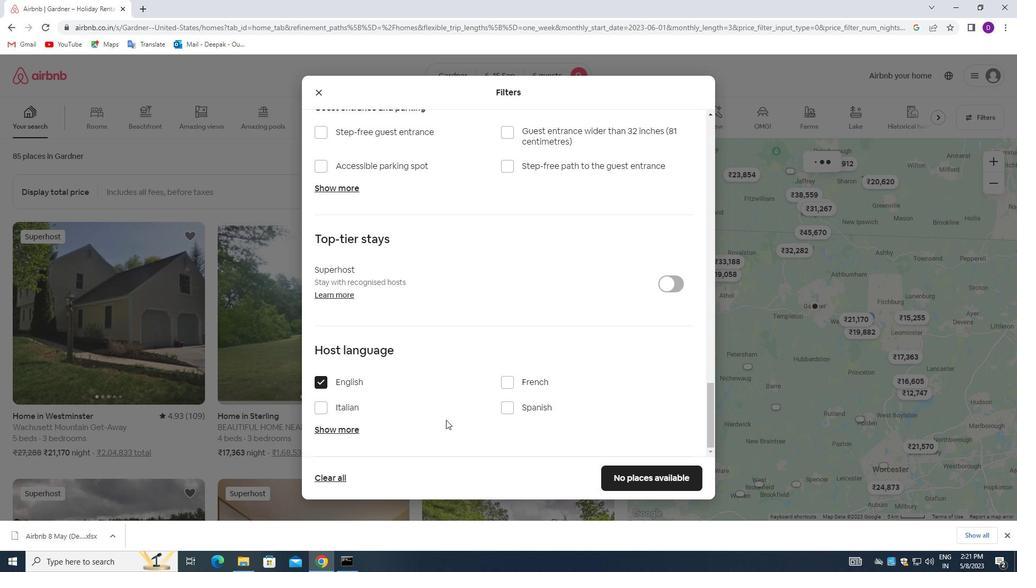 
Action: Mouse moved to (514, 422)
Screenshot: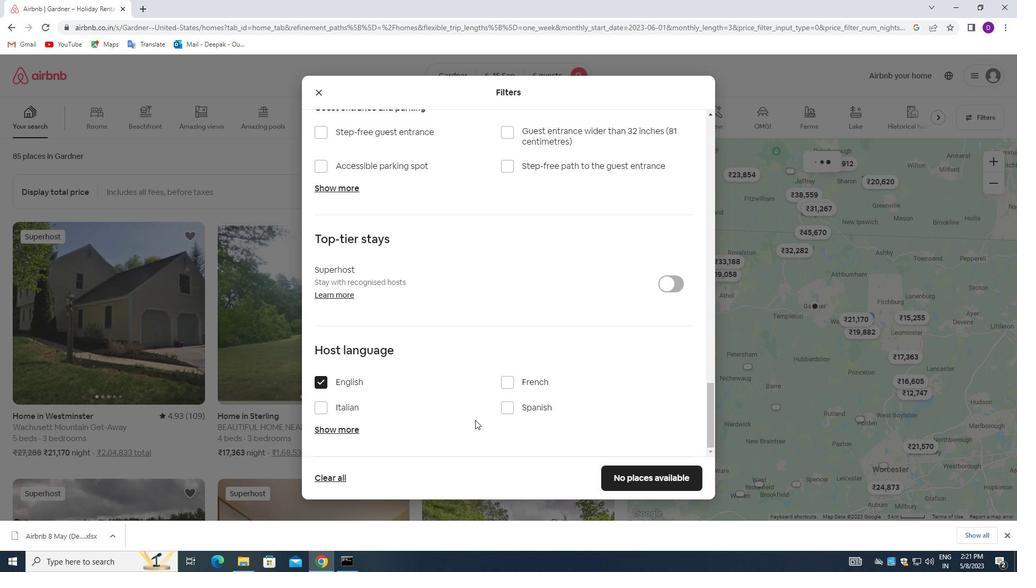 
Action: Mouse scrolled (514, 421) with delta (0, 0)
Screenshot: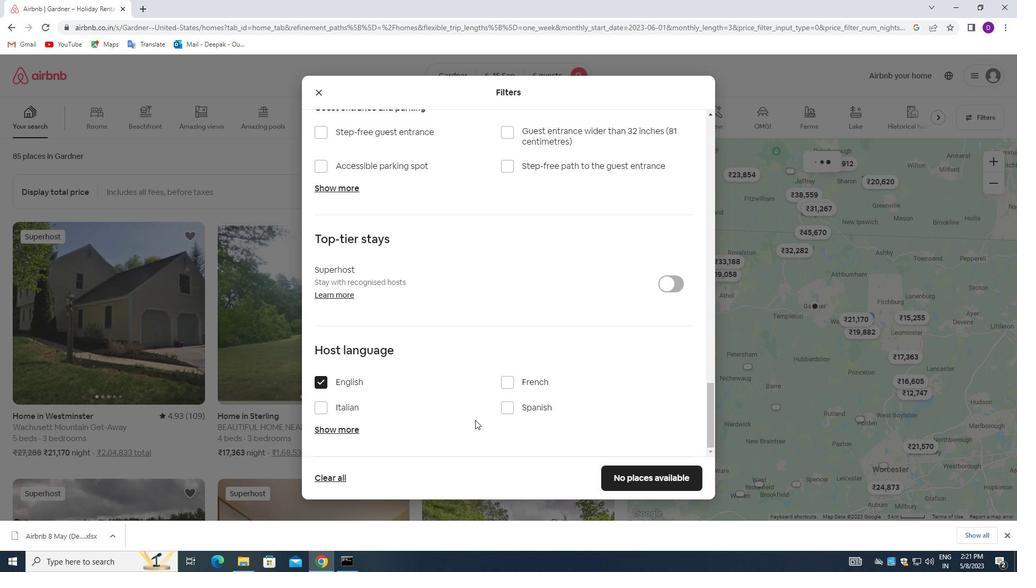 
Action: Mouse moved to (608, 470)
Screenshot: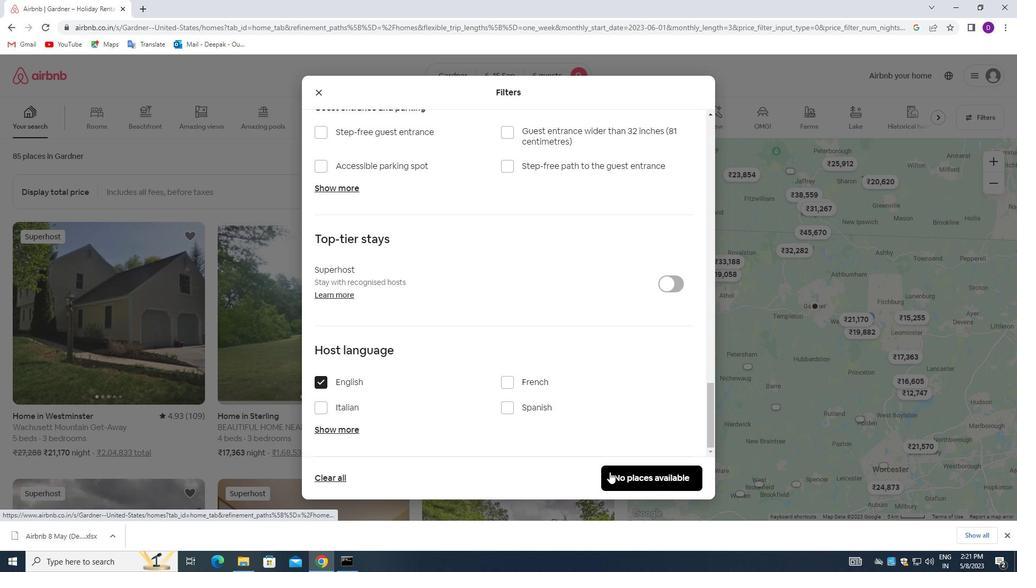 
Action: Mouse pressed left at (608, 470)
Screenshot: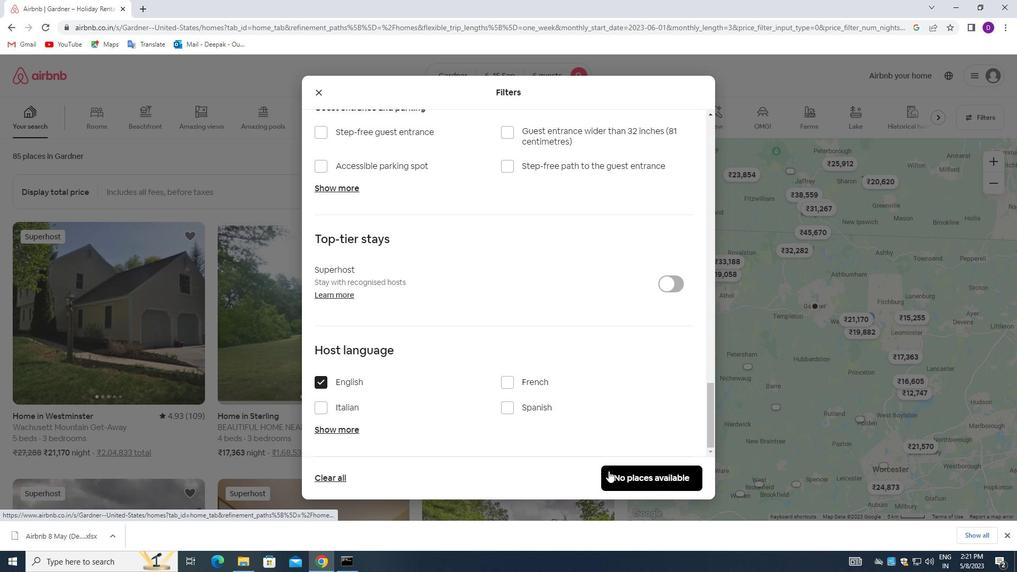 
Action: Mouse moved to (580, 362)
Screenshot: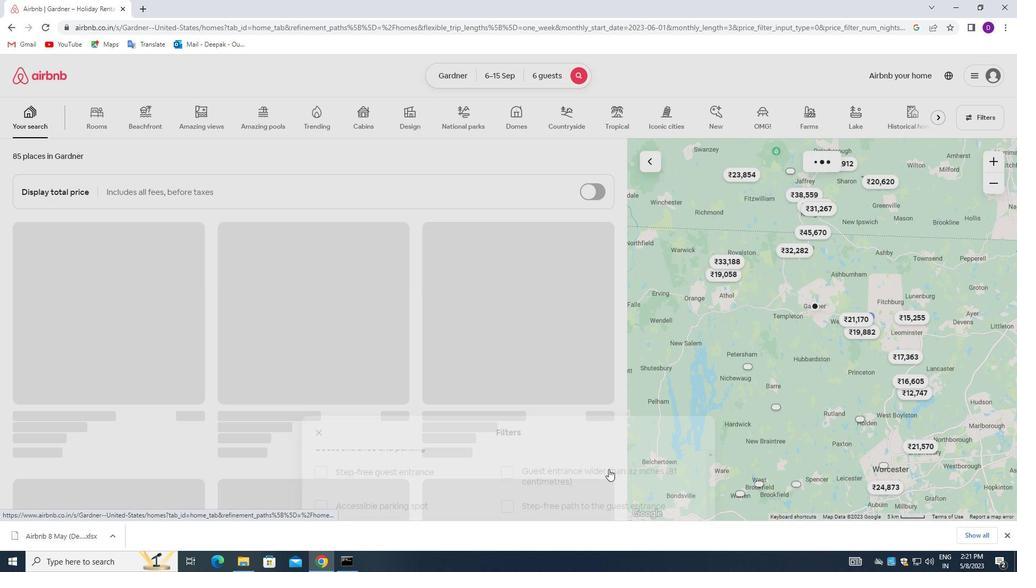 
